 Task: Look for space in Kingston from 4th may 2023 to 15th may 2023 for 2 adults, 1 child in price range Rs.30000 to Rs.36000. Place can be entire place or private room with 1  bedroom having 2 beds and 1 bathroom. Property type can be flat. Amenities needed are: wifi, pool, breakfast. Booking option can be shelf check-in. Required host language is English.
Action: Mouse moved to (424, 485)
Screenshot: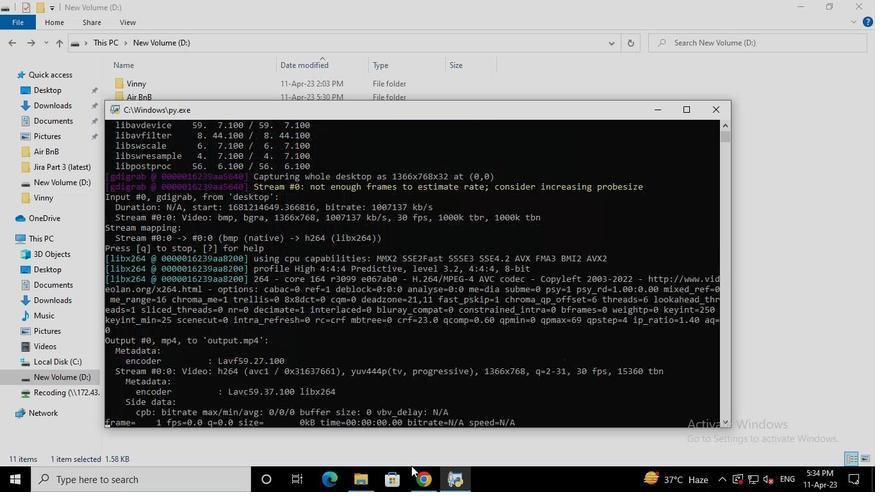 
Action: Mouse pressed left at (424, 485)
Screenshot: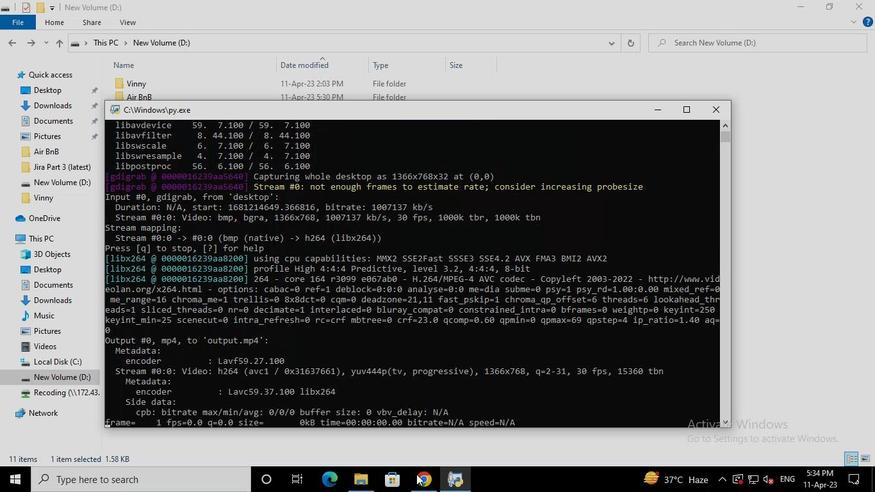 
Action: Mouse moved to (357, 112)
Screenshot: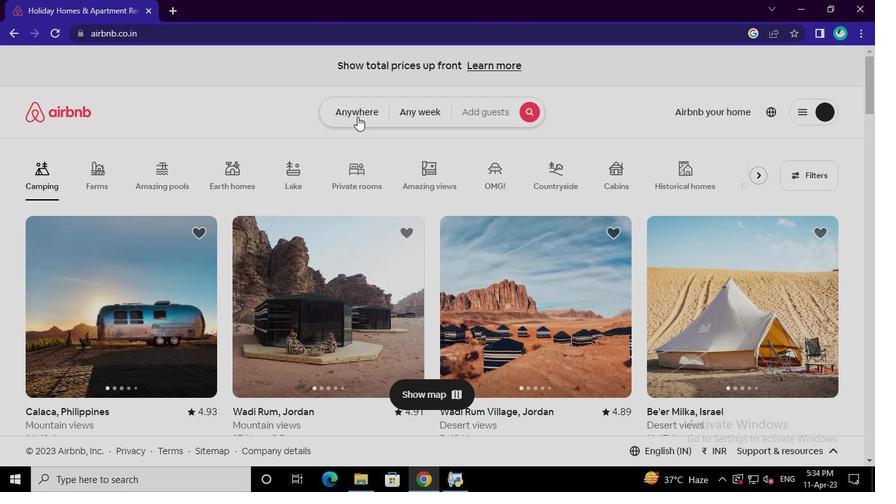 
Action: Mouse pressed left at (357, 112)
Screenshot: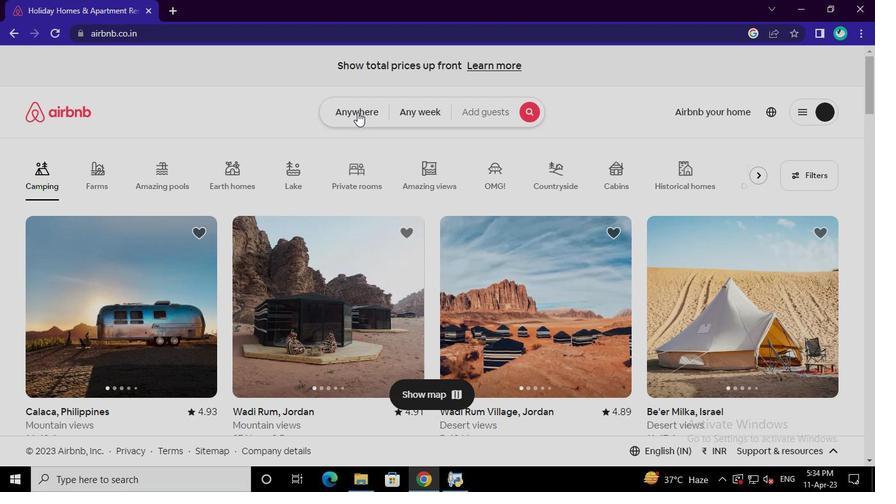 
Action: Mouse moved to (289, 165)
Screenshot: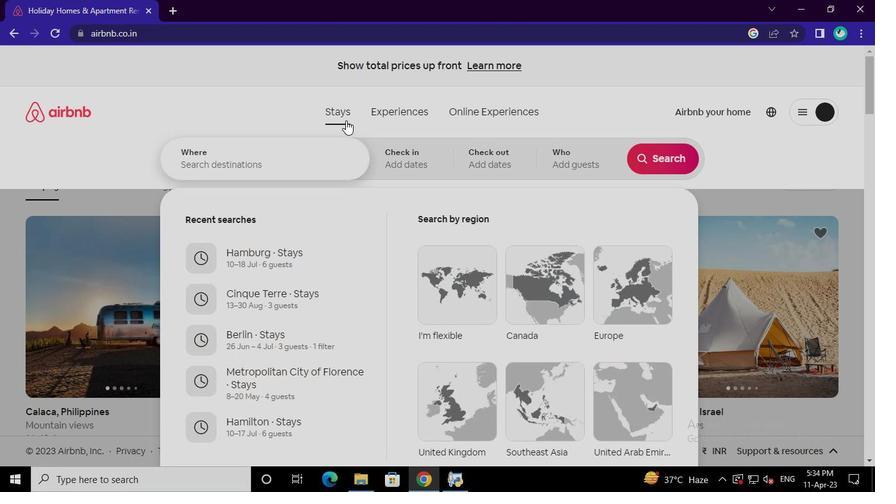 
Action: Mouse pressed left at (289, 165)
Screenshot: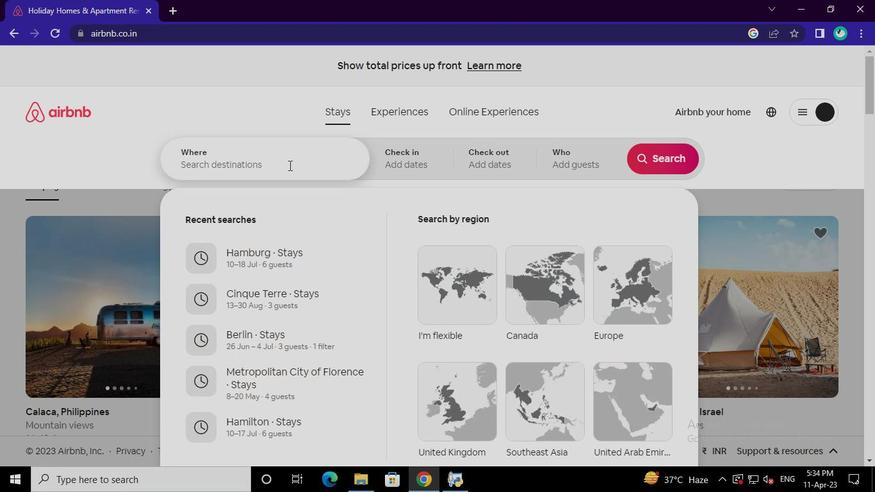
Action: Keyboard k
Screenshot: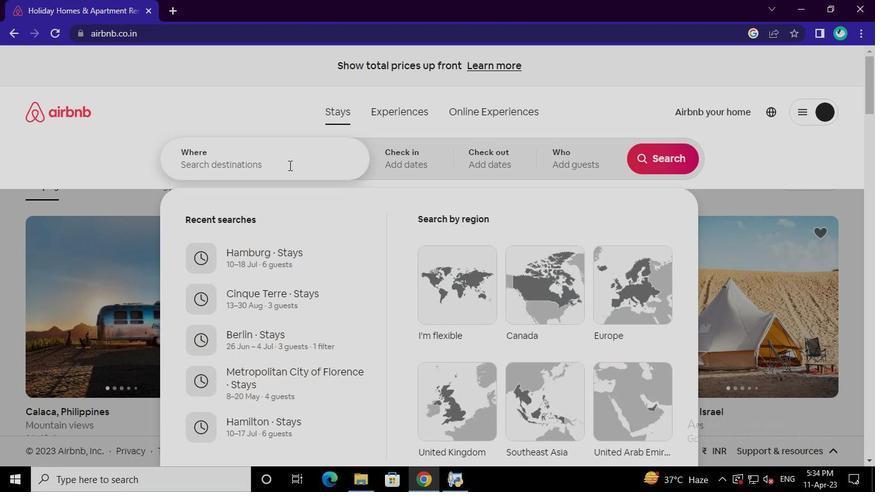 
Action: Keyboard i
Screenshot: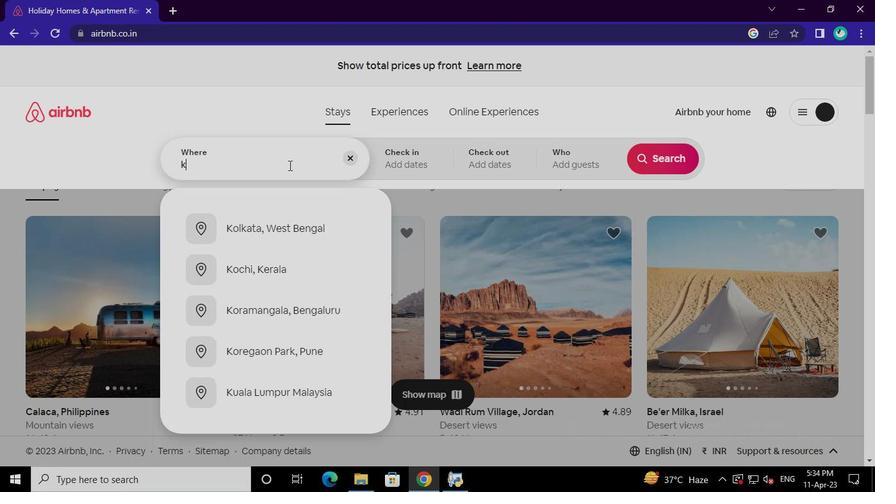 
Action: Keyboard n
Screenshot: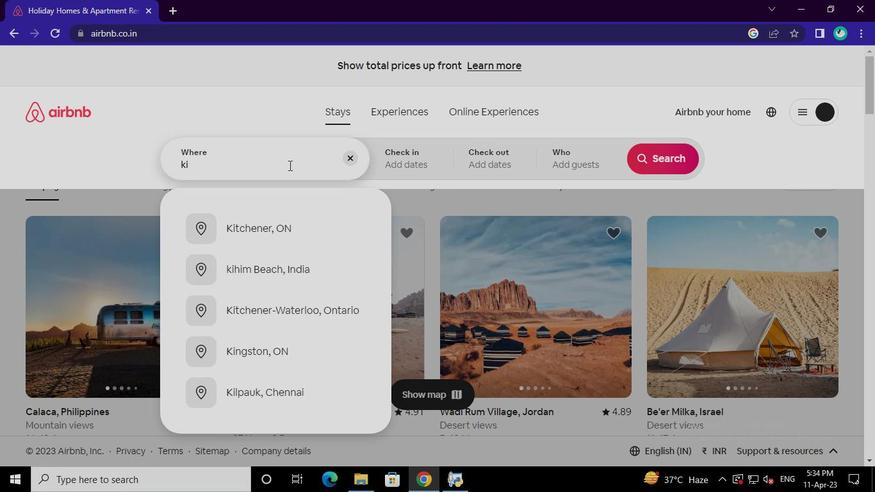 
Action: Keyboard g
Screenshot: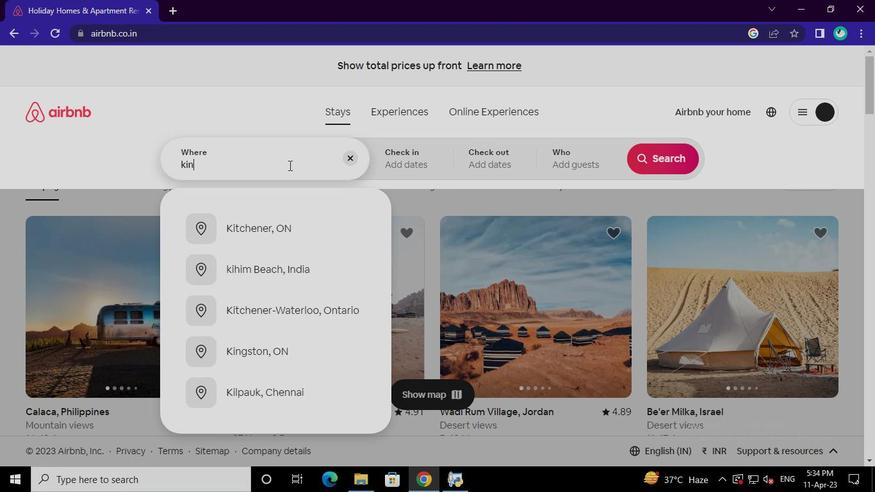 
Action: Keyboard s
Screenshot: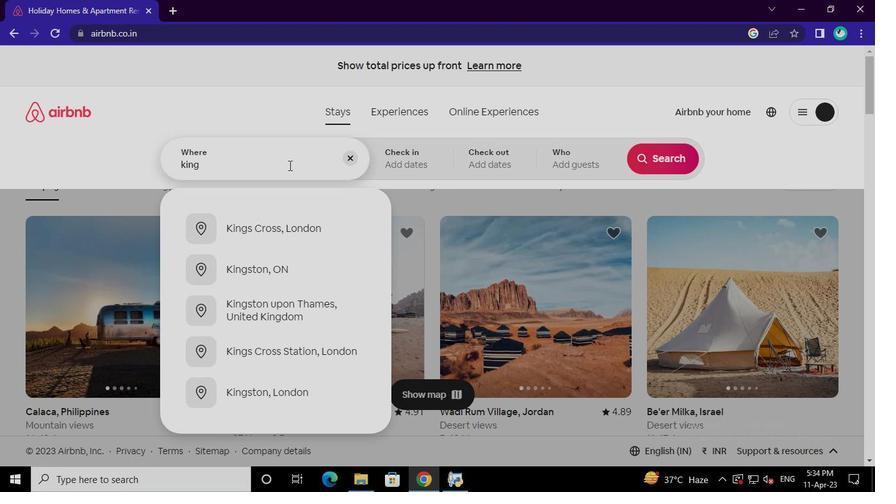 
Action: Keyboard t
Screenshot: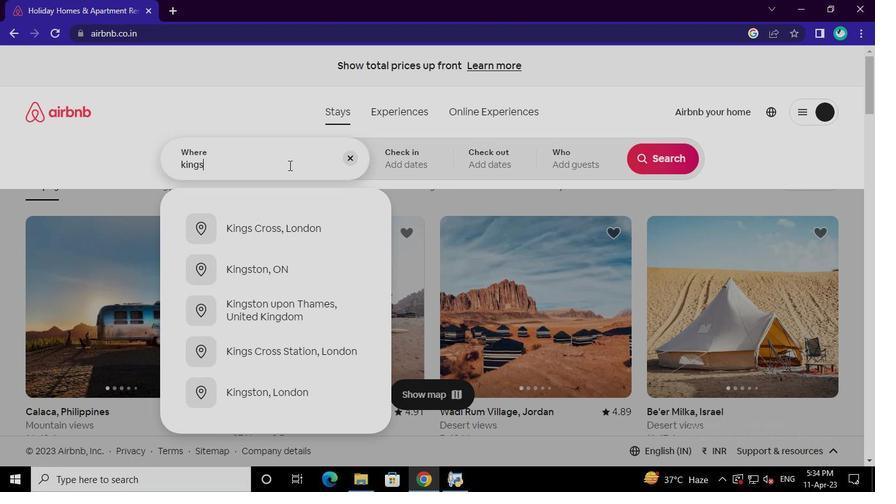 
Action: Keyboard o
Screenshot: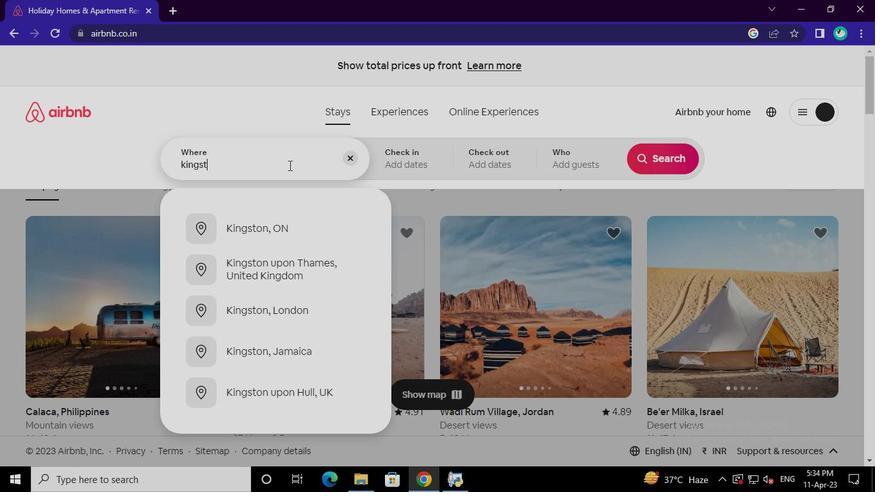 
Action: Keyboard n
Screenshot: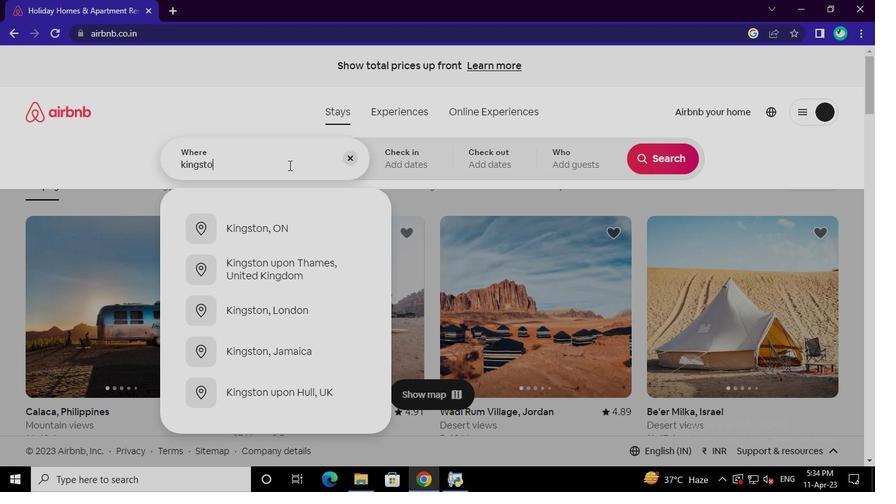 
Action: Mouse moved to (292, 219)
Screenshot: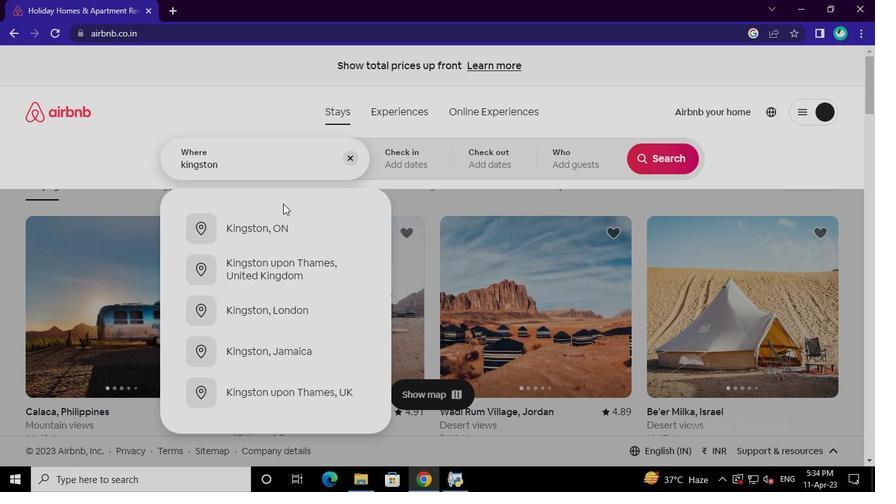
Action: Mouse pressed left at (292, 219)
Screenshot: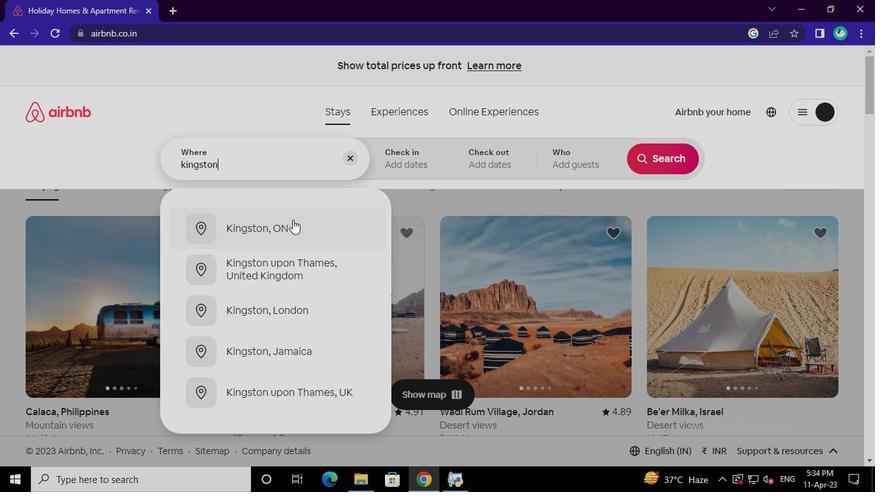 
Action: Mouse moved to (584, 313)
Screenshot: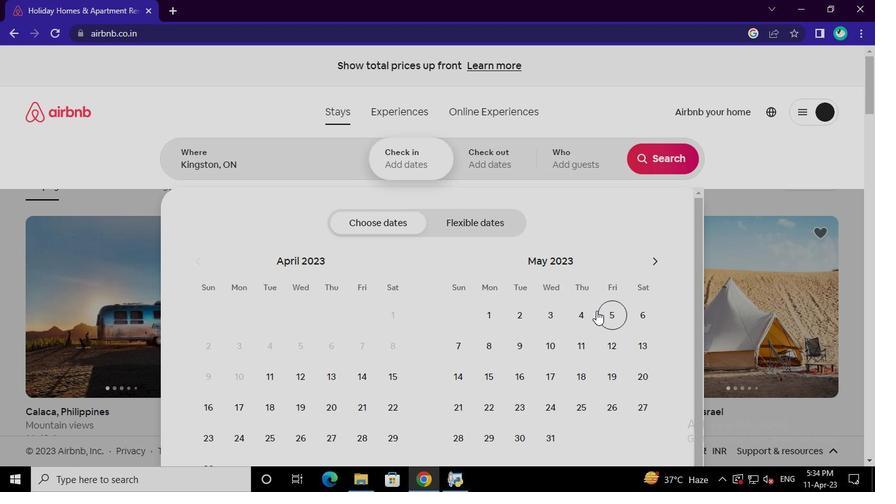 
Action: Mouse pressed left at (584, 313)
Screenshot: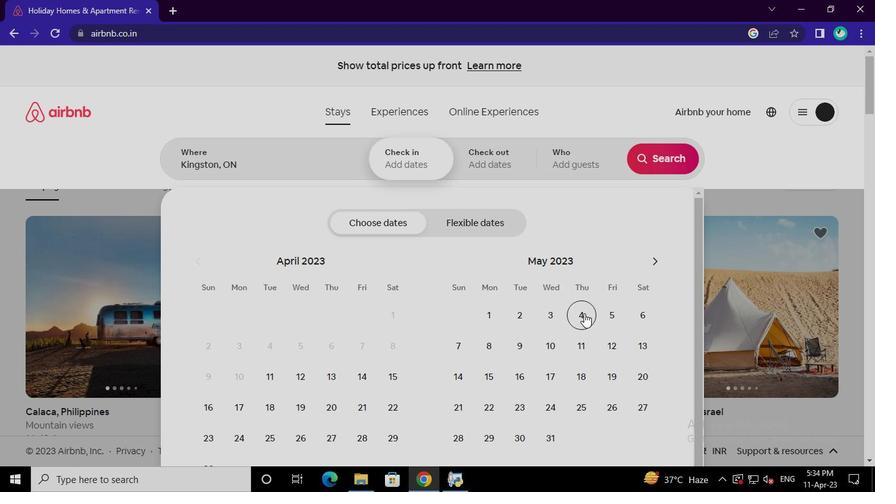 
Action: Mouse moved to (491, 372)
Screenshot: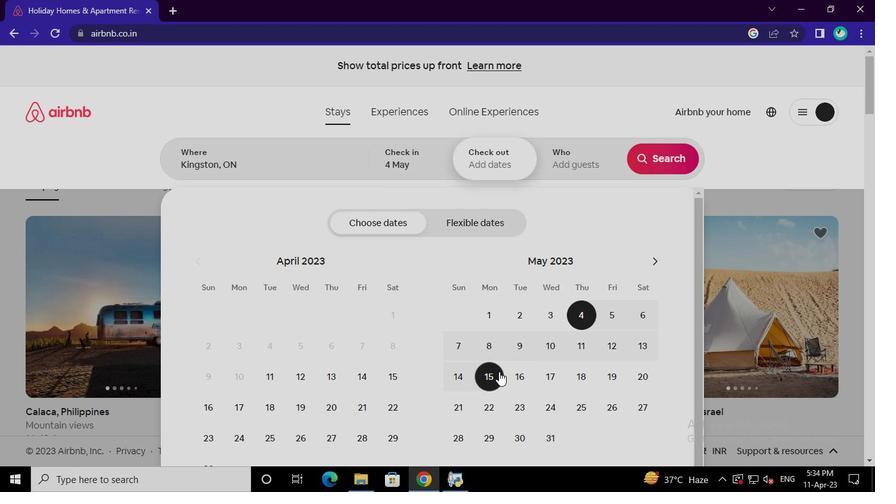 
Action: Mouse pressed left at (491, 372)
Screenshot: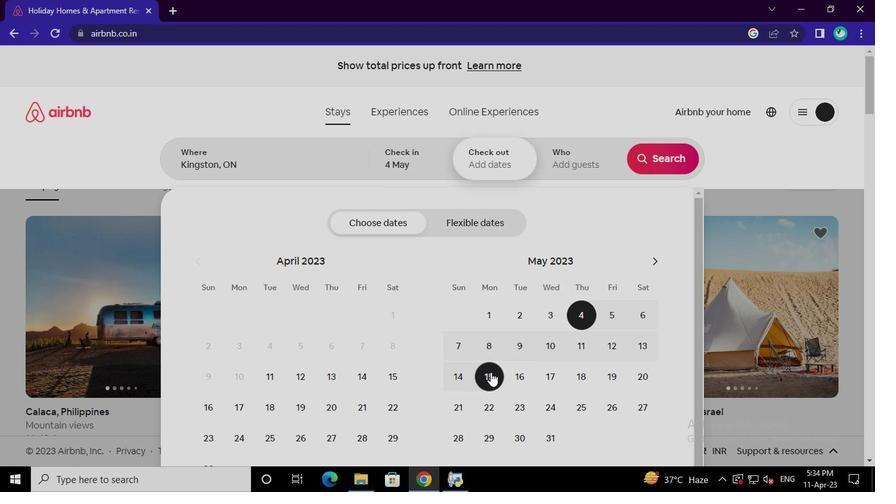 
Action: Mouse moved to (570, 167)
Screenshot: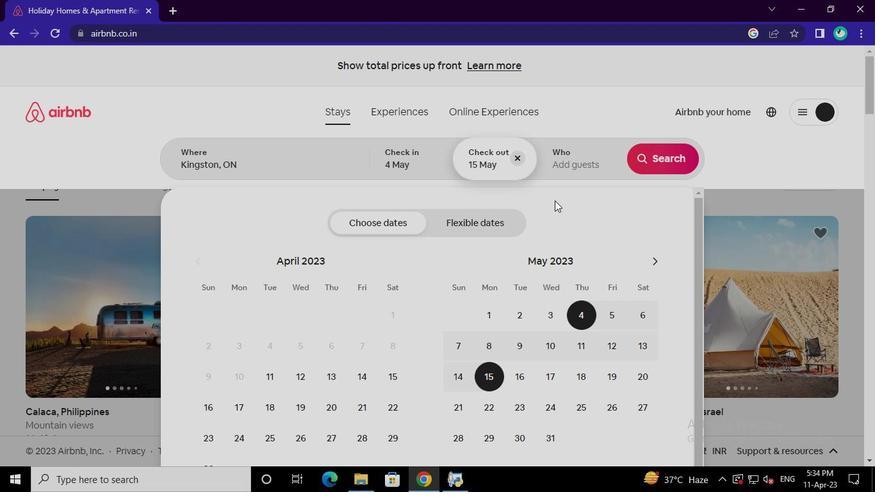 
Action: Mouse pressed left at (570, 167)
Screenshot: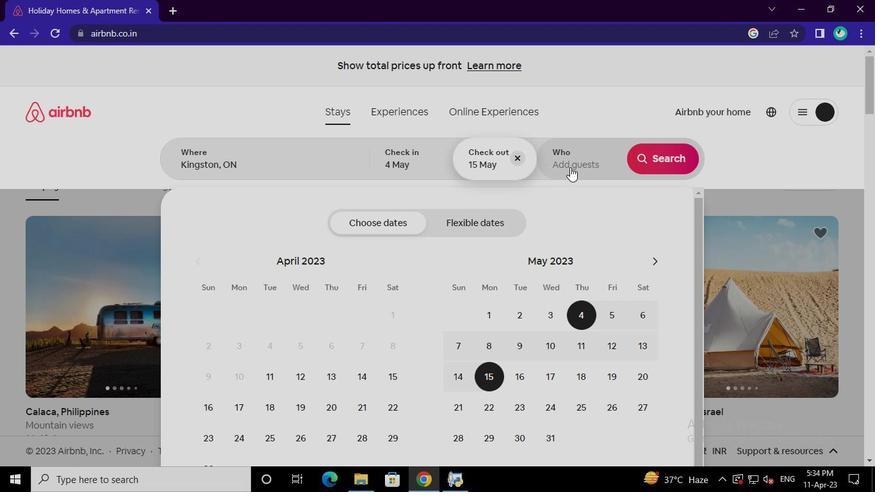 
Action: Mouse moved to (672, 228)
Screenshot: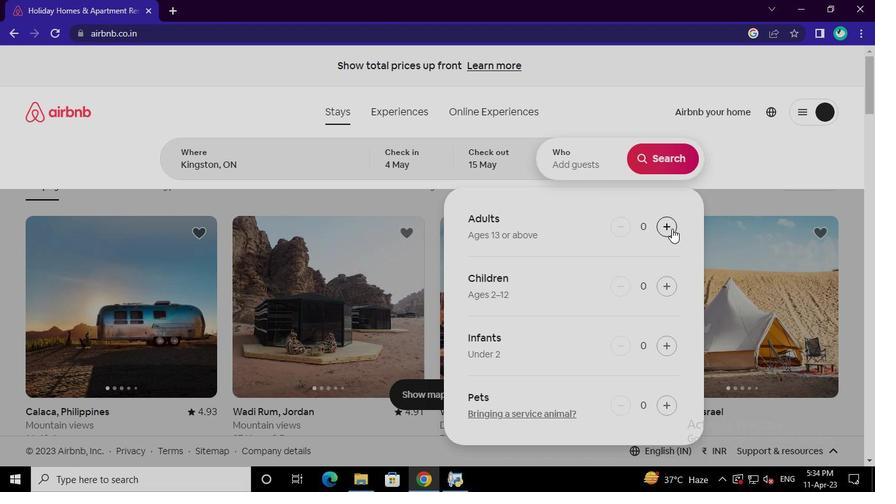 
Action: Mouse pressed left at (672, 228)
Screenshot: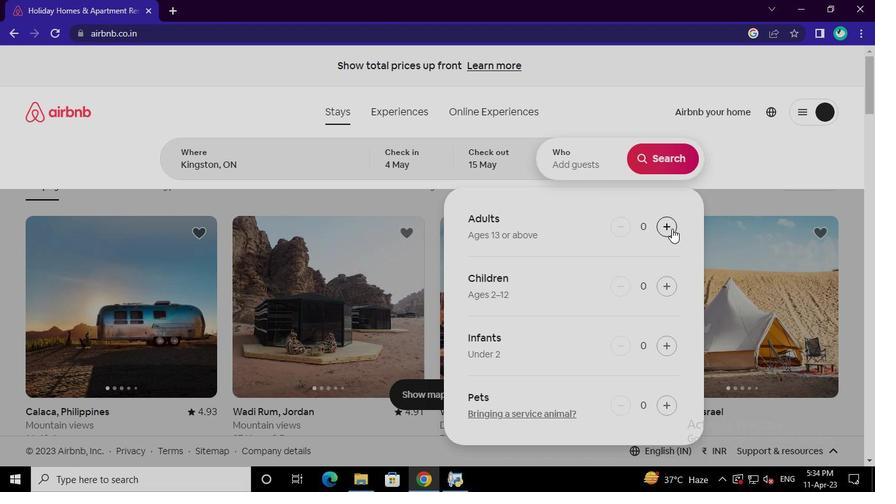 
Action: Mouse pressed left at (672, 228)
Screenshot: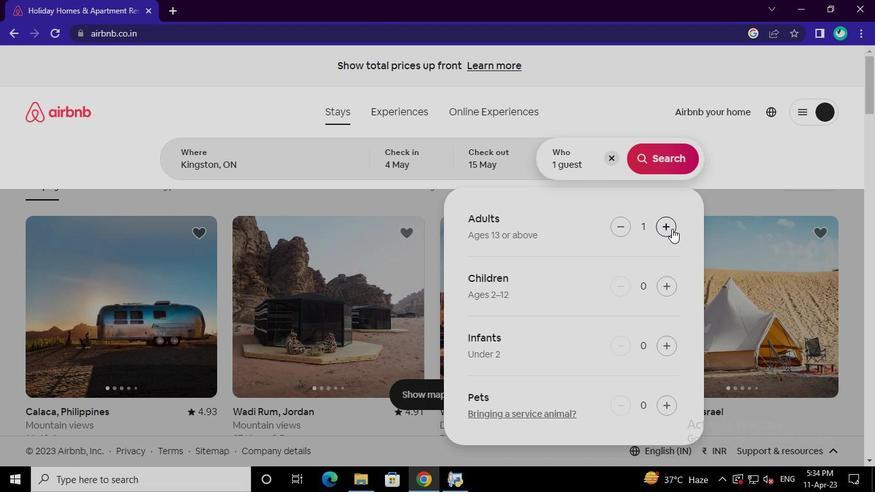 
Action: Mouse moved to (669, 282)
Screenshot: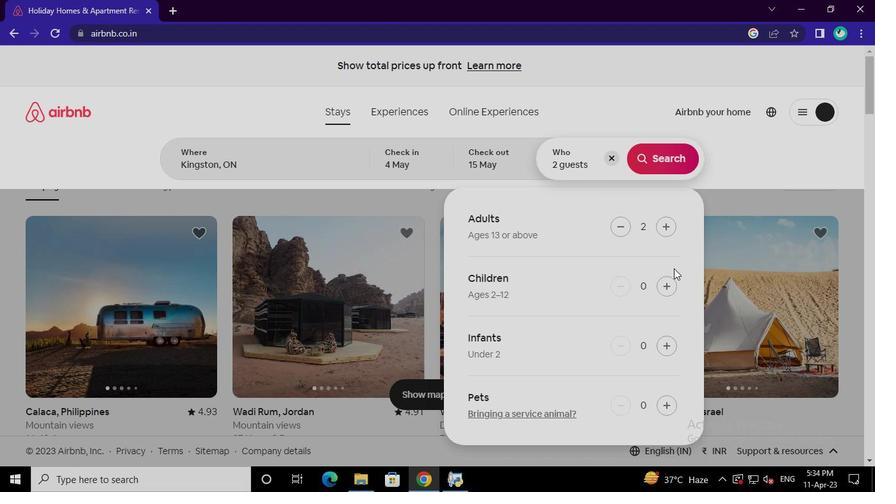 
Action: Mouse pressed left at (669, 282)
Screenshot: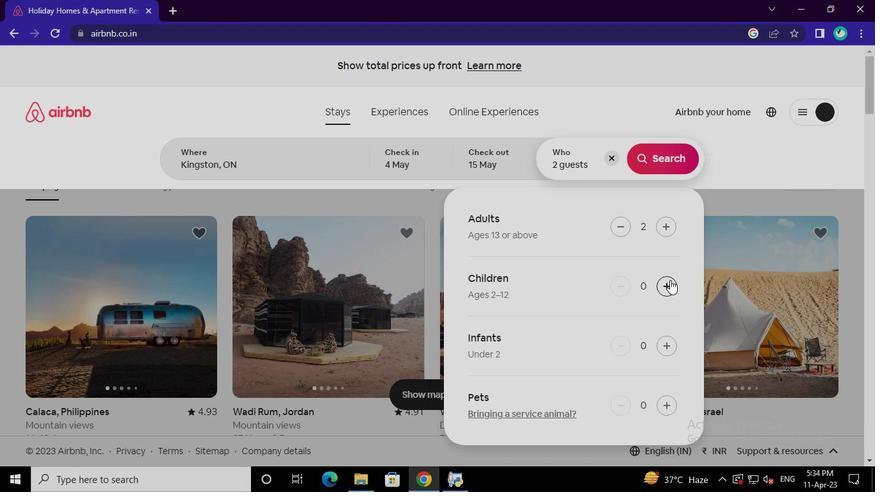
Action: Mouse moved to (664, 160)
Screenshot: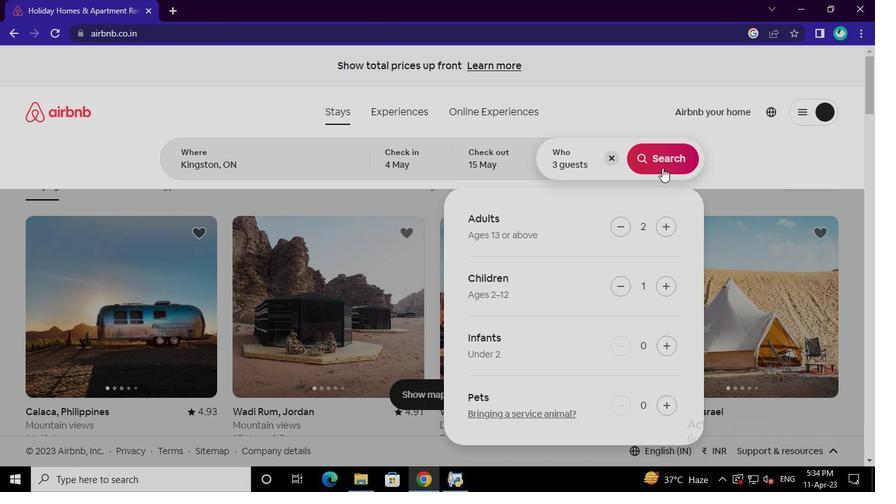 
Action: Mouse pressed left at (664, 160)
Screenshot: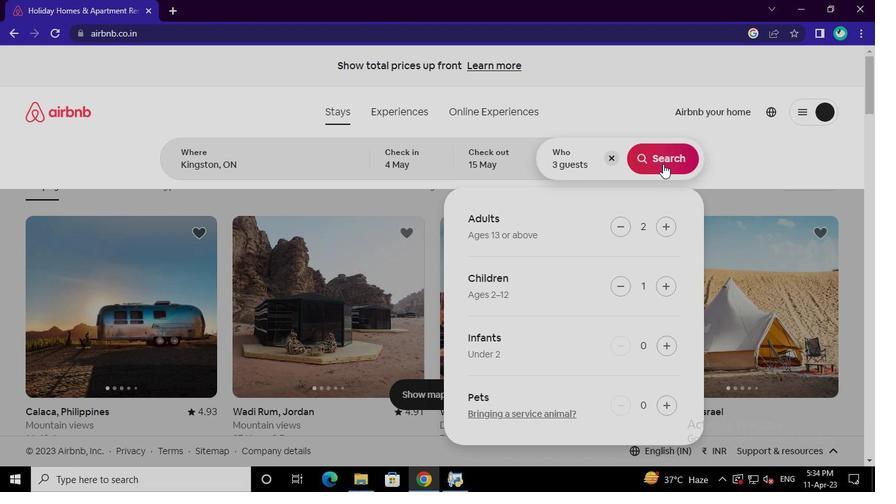 
Action: Mouse moved to (826, 124)
Screenshot: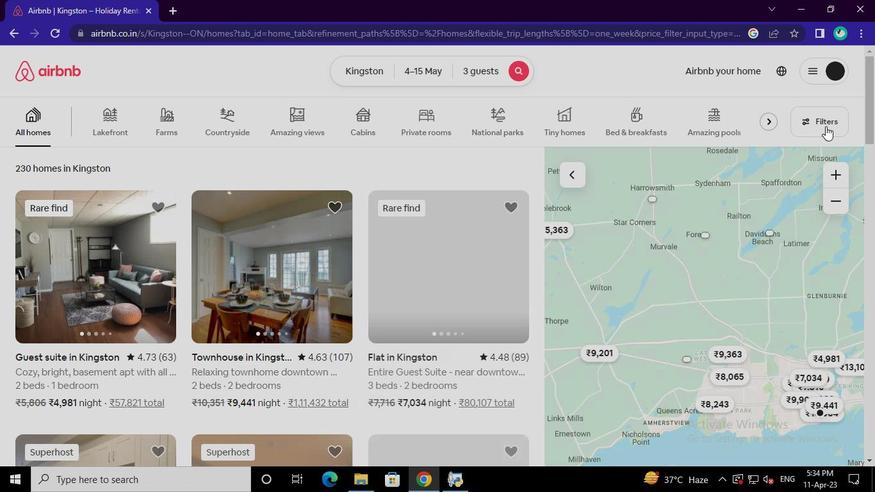 
Action: Mouse pressed left at (826, 124)
Screenshot: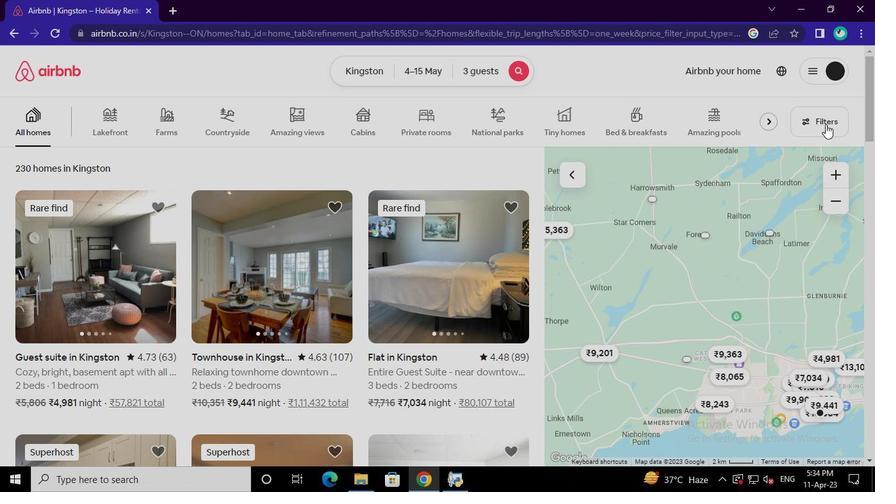 
Action: Mouse moved to (346, 289)
Screenshot: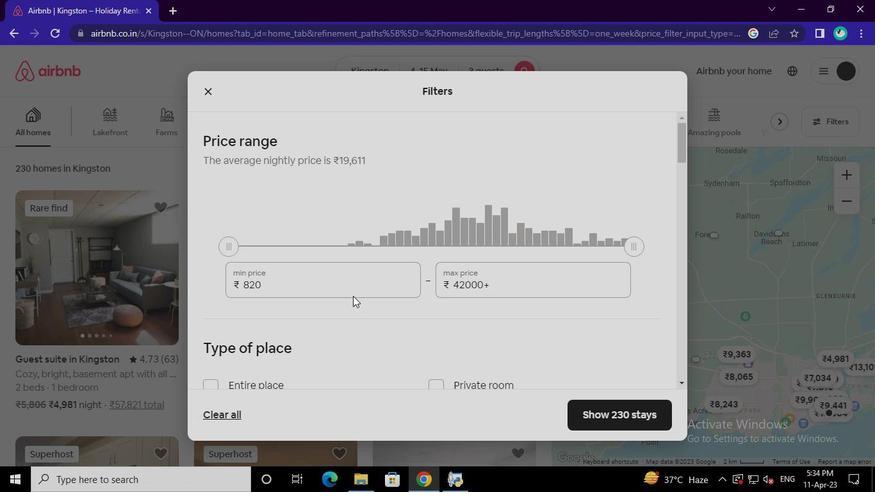 
Action: Mouse pressed left at (346, 289)
Screenshot: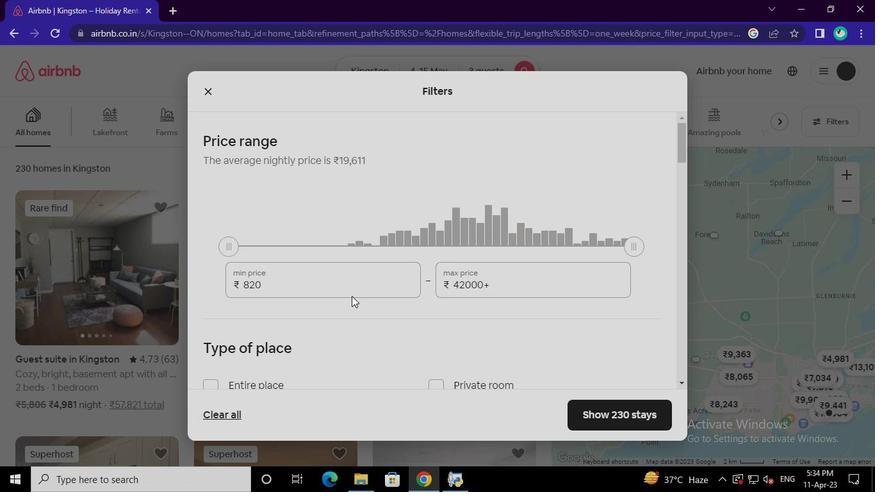 
Action: Keyboard Key.backspace
Screenshot: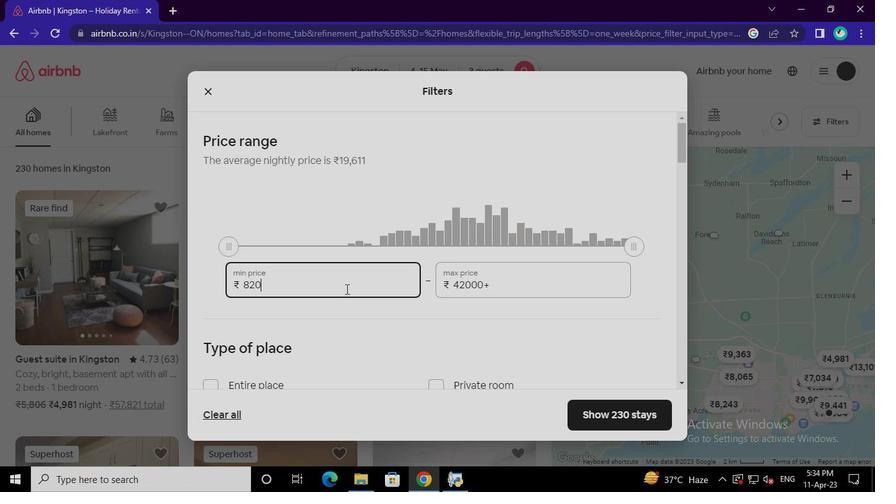 
Action: Keyboard Key.backspace
Screenshot: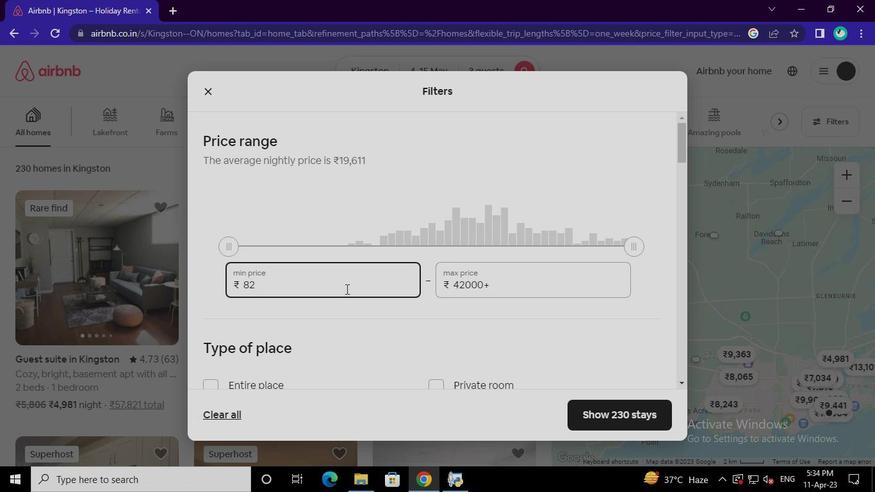
Action: Keyboard Key.backspace
Screenshot: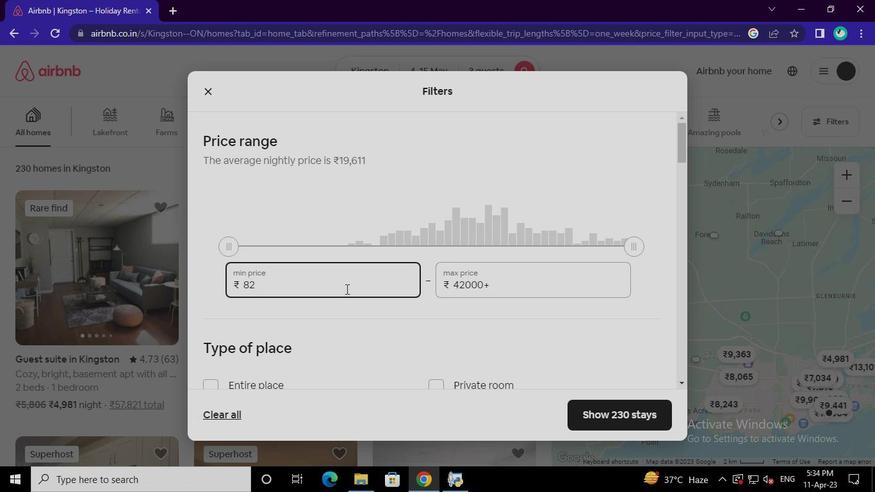 
Action: Keyboard Key.backspace
Screenshot: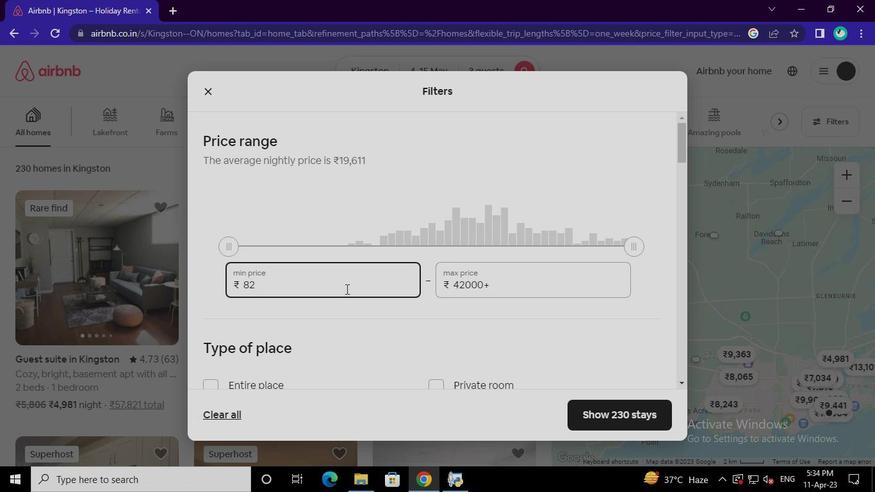 
Action: Keyboard Key.backspace
Screenshot: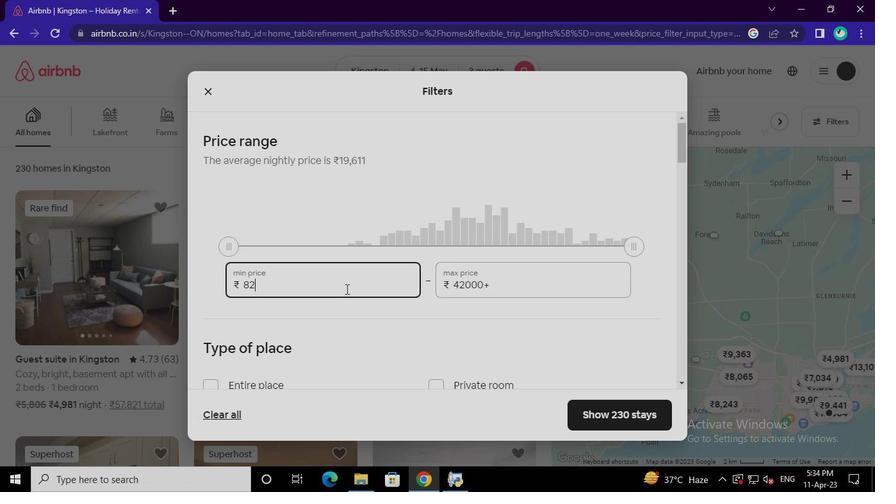 
Action: Keyboard Key.backspace
Screenshot: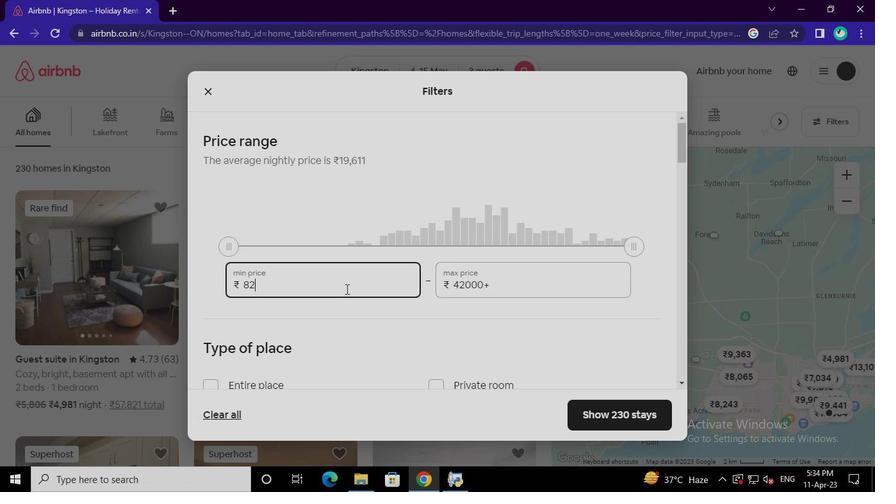 
Action: Keyboard <99>
Screenshot: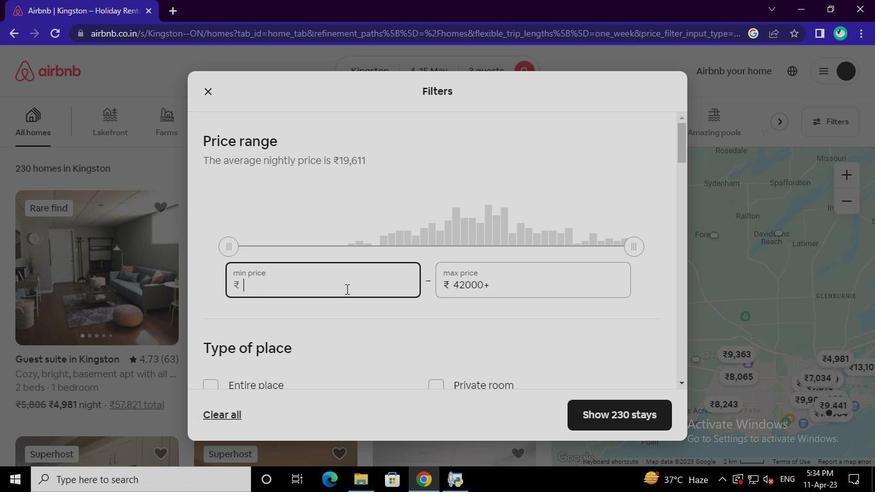 
Action: Keyboard <96>
Screenshot: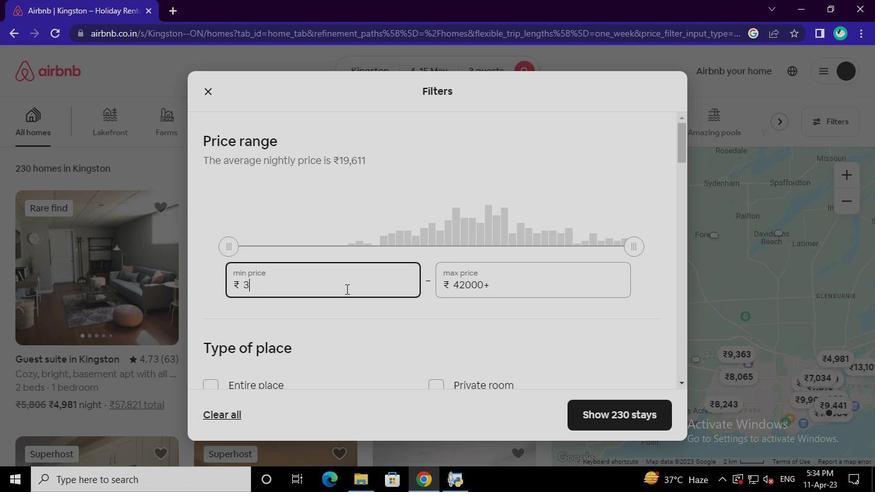 
Action: Keyboard <96>
Screenshot: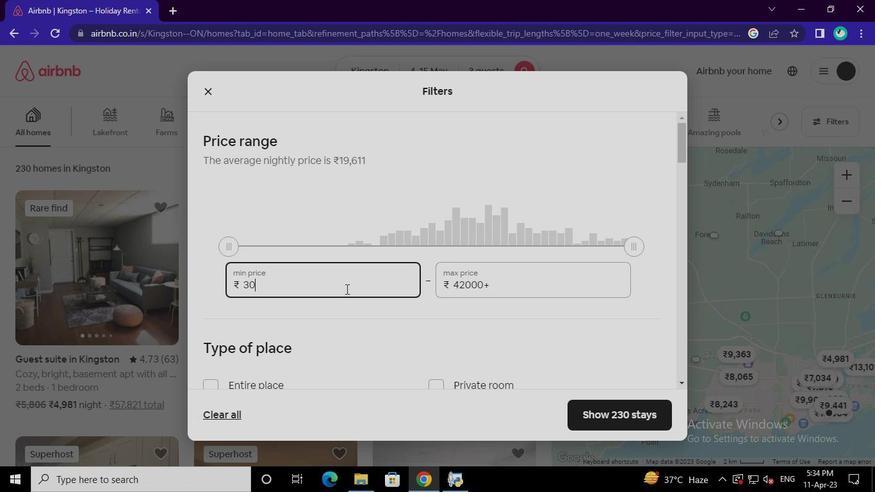
Action: Keyboard <96>
Screenshot: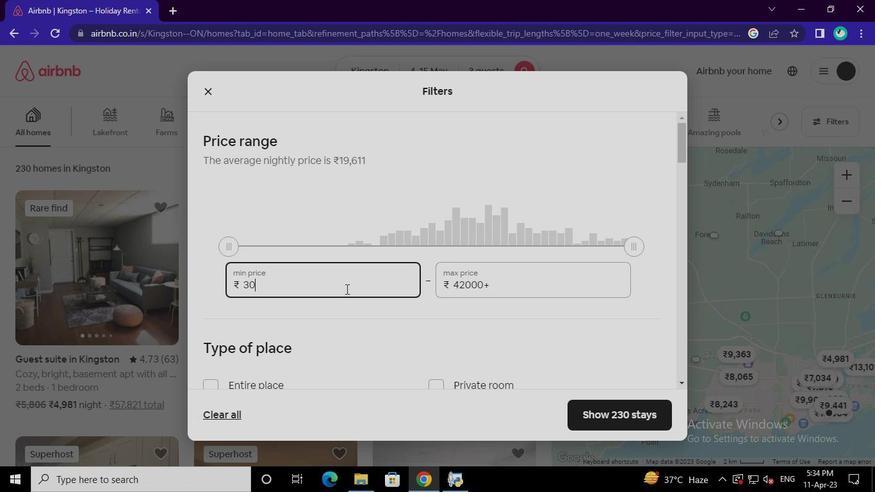 
Action: Keyboard <96>
Screenshot: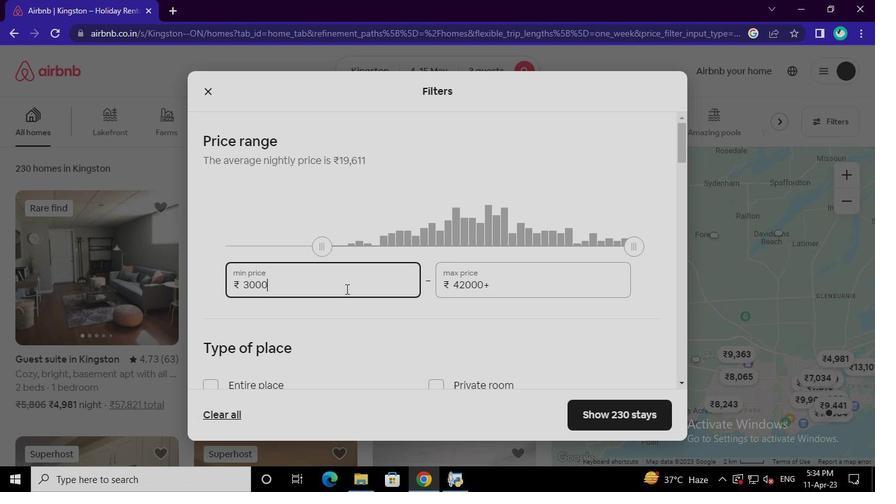 
Action: Mouse moved to (500, 292)
Screenshot: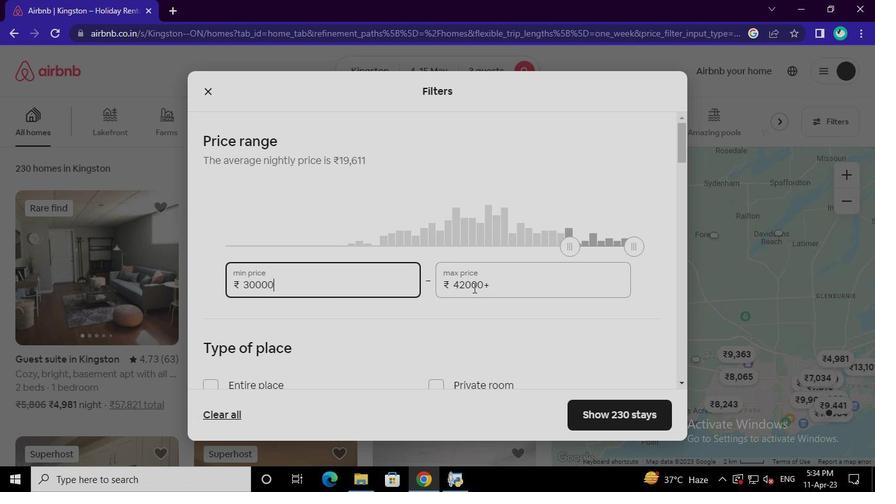 
Action: Mouse pressed left at (500, 292)
Screenshot: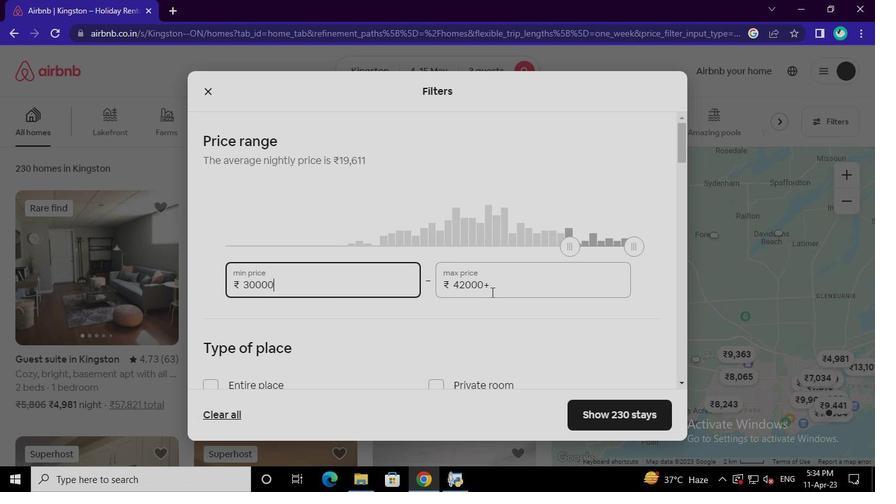 
Action: Mouse moved to (501, 289)
Screenshot: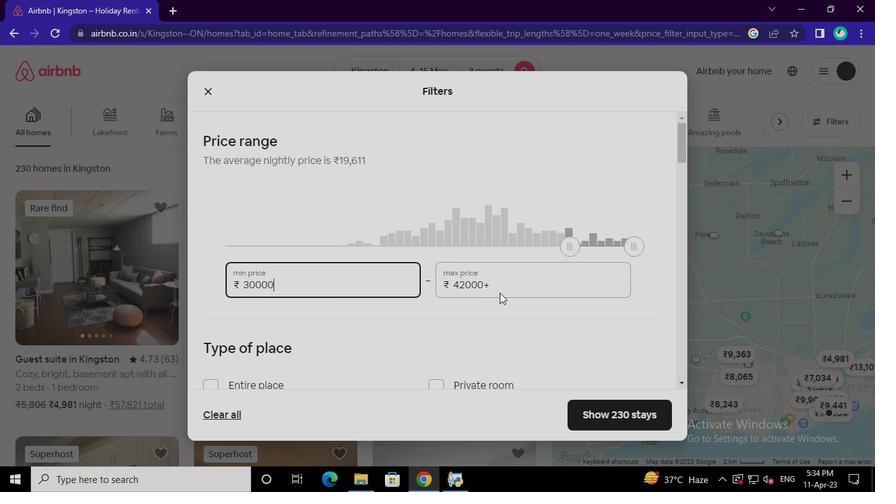 
Action: Mouse pressed left at (501, 289)
Screenshot: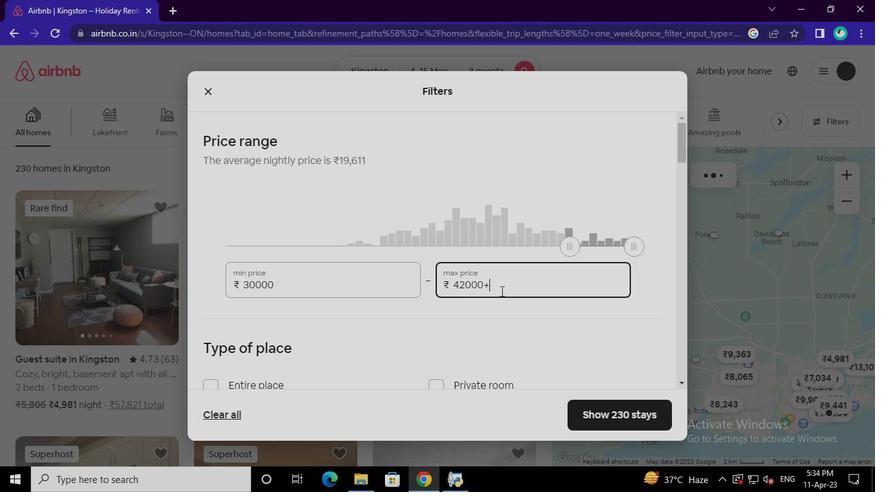 
Action: Keyboard Key.backspace
Screenshot: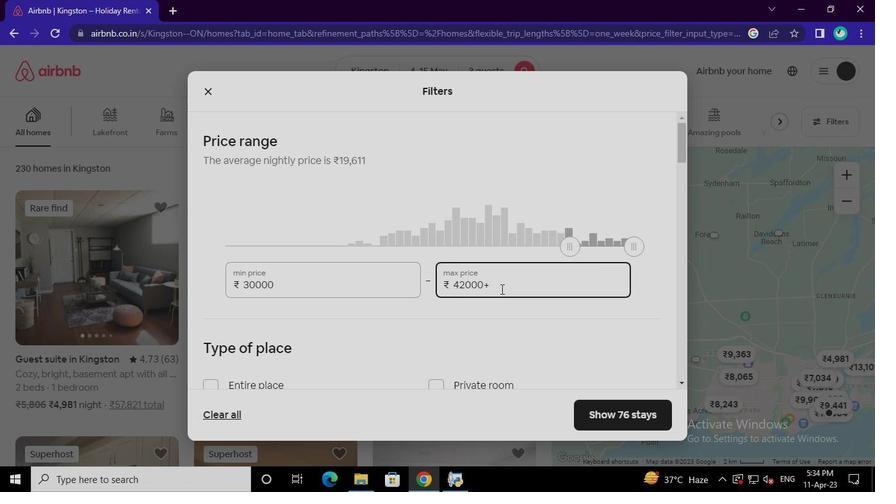 
Action: Keyboard Key.backspace
Screenshot: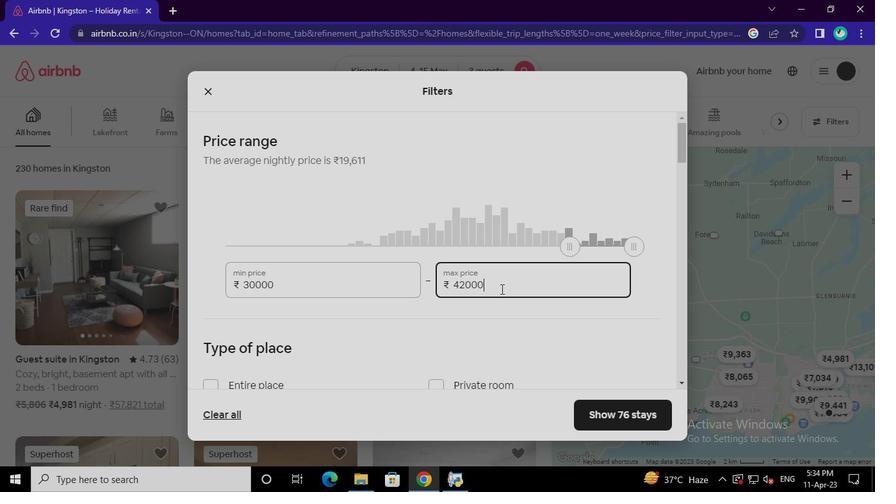 
Action: Keyboard Key.backspace
Screenshot: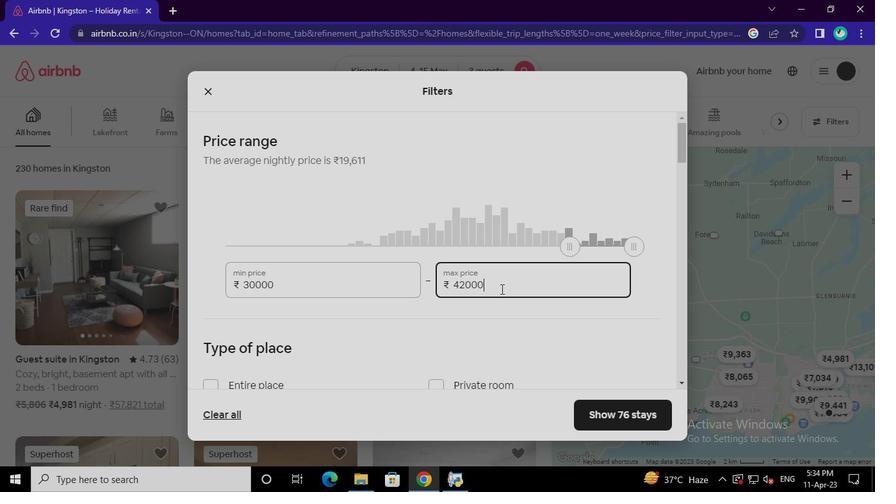 
Action: Keyboard Key.backspace
Screenshot: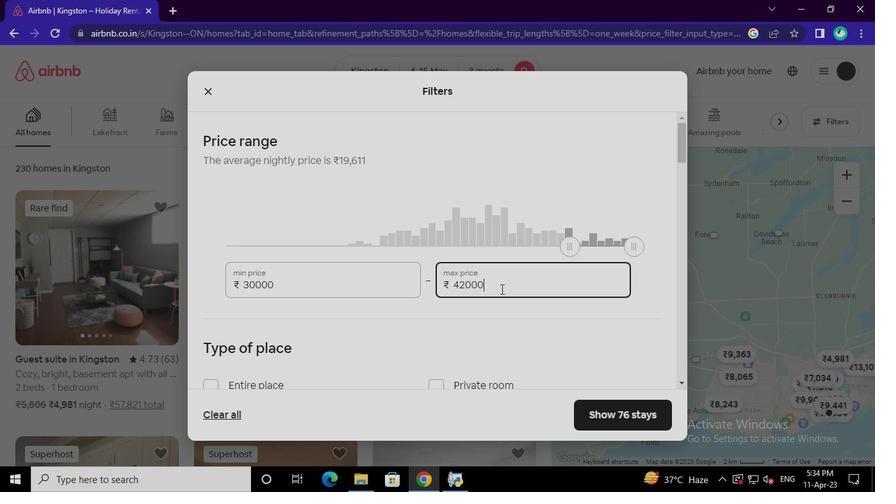 
Action: Keyboard Key.backspace
Screenshot: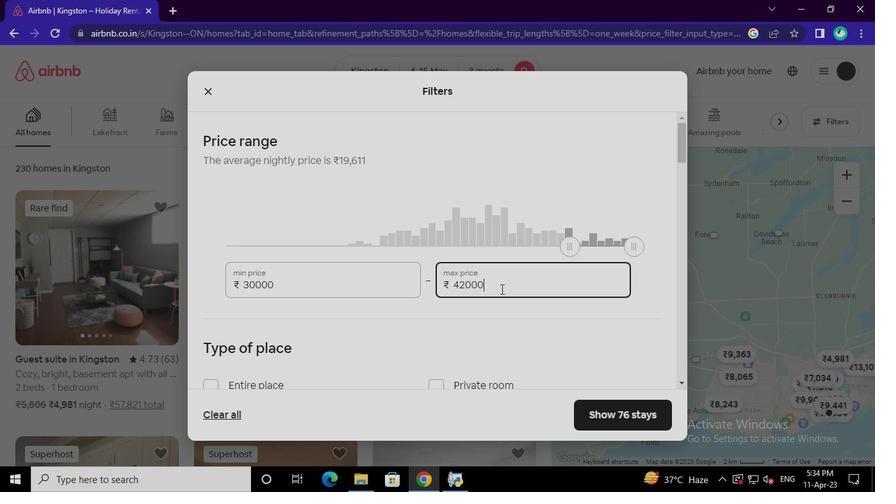
Action: Keyboard Key.backspace
Screenshot: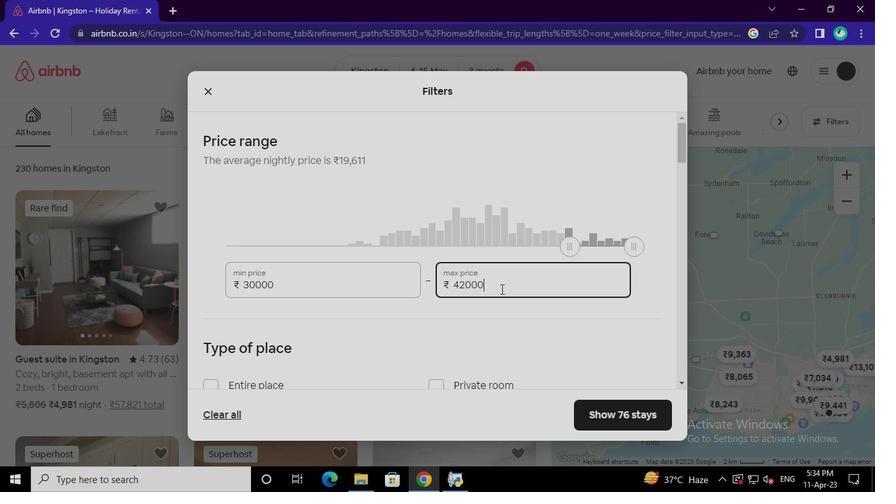 
Action: Keyboard Key.backspace
Screenshot: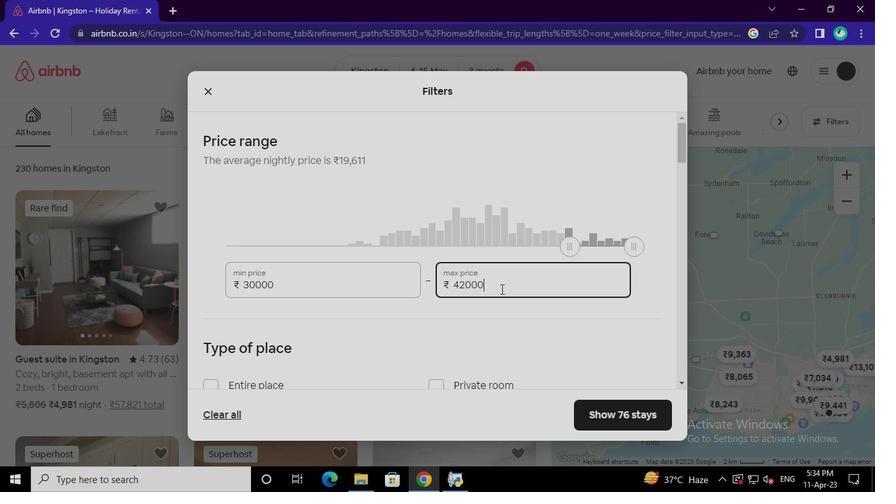 
Action: Keyboard Key.backspace
Screenshot: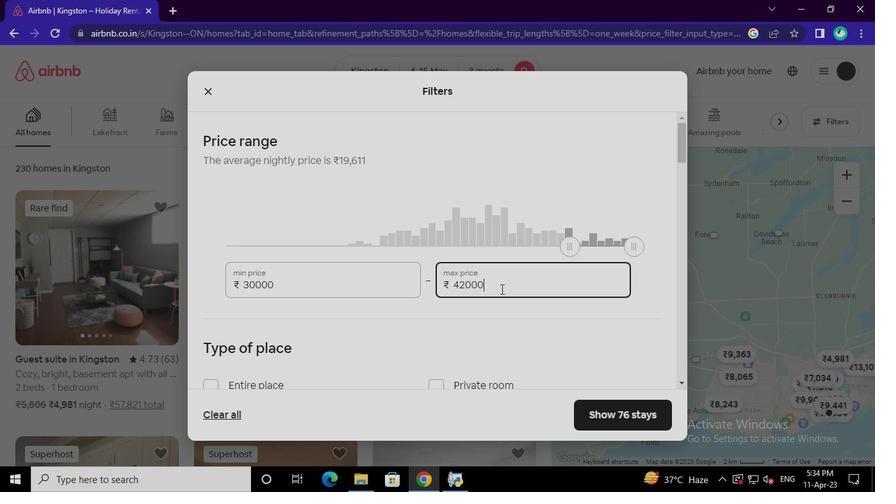 
Action: Keyboard Key.backspace
Screenshot: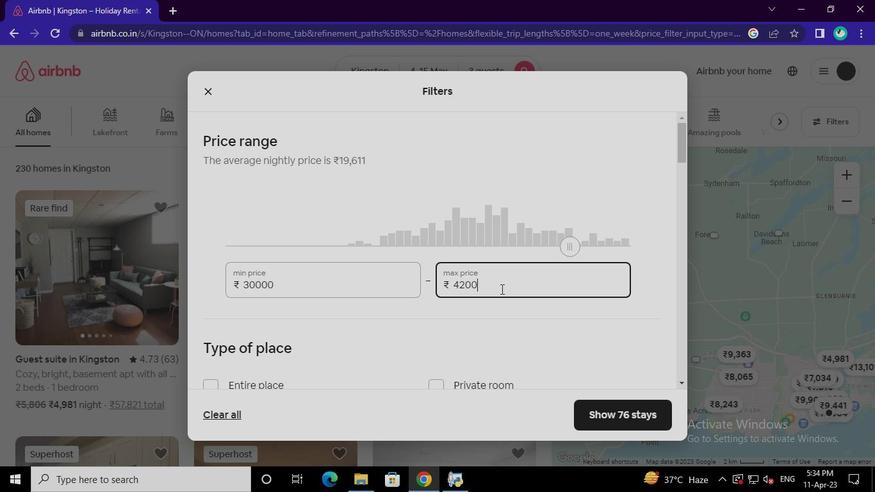 
Action: Keyboard Key.backspace
Screenshot: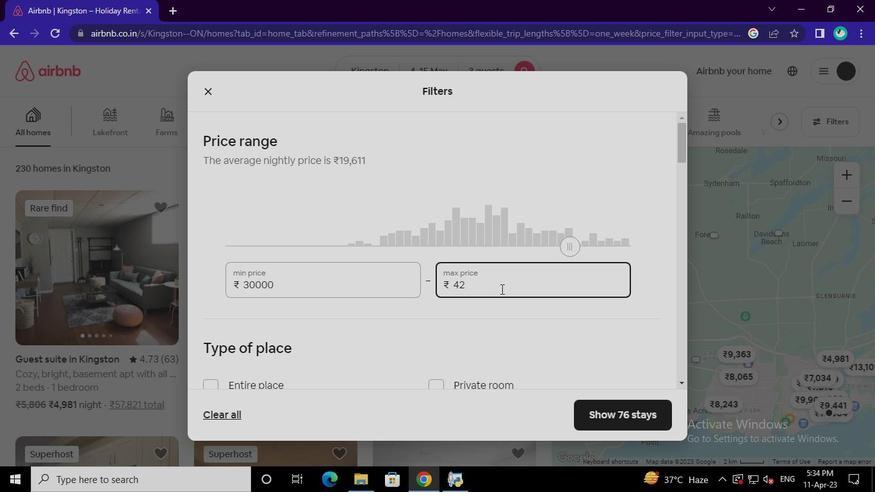 
Action: Keyboard <99>
Screenshot: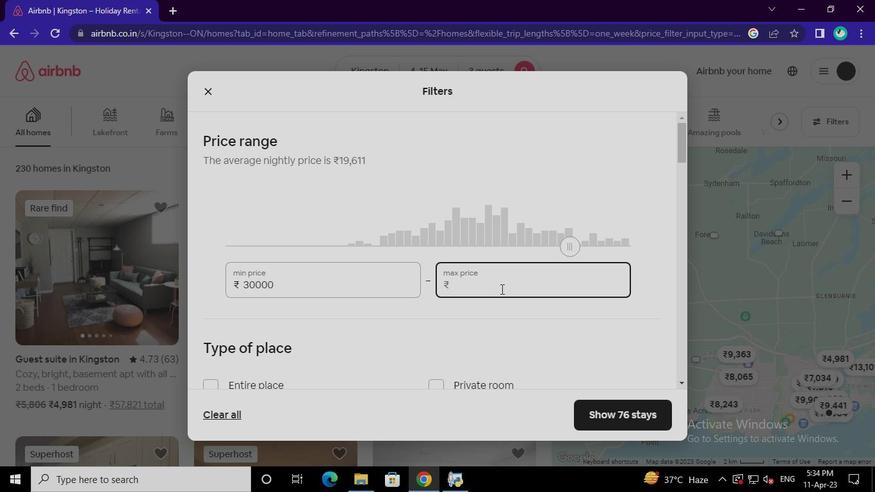 
Action: Keyboard <102>
Screenshot: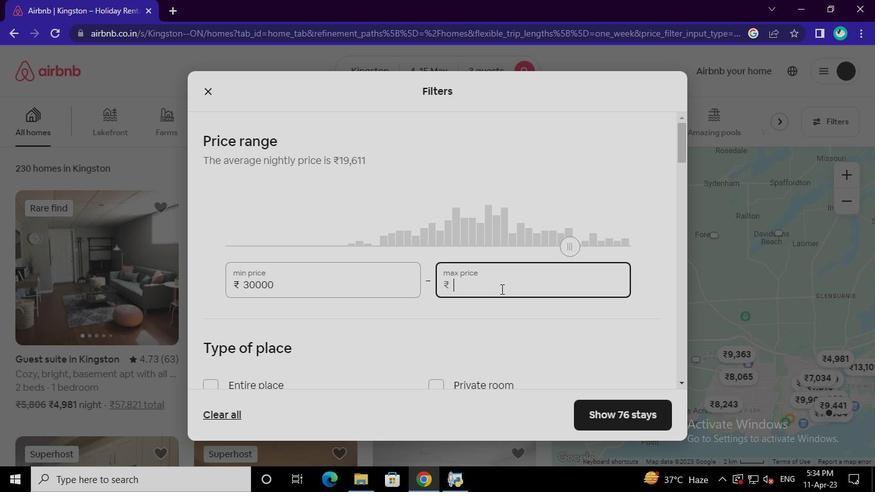 
Action: Keyboard <96>
Screenshot: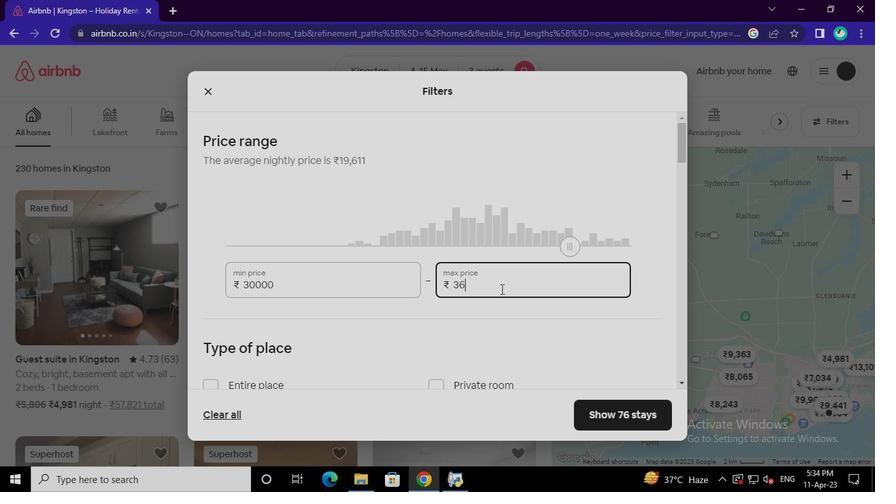 
Action: Keyboard <96>
Screenshot: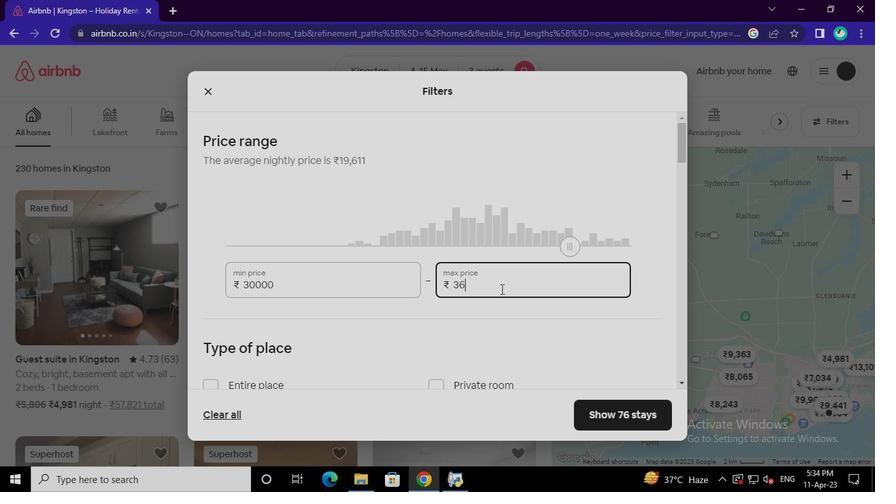 
Action: Keyboard <96>
Screenshot: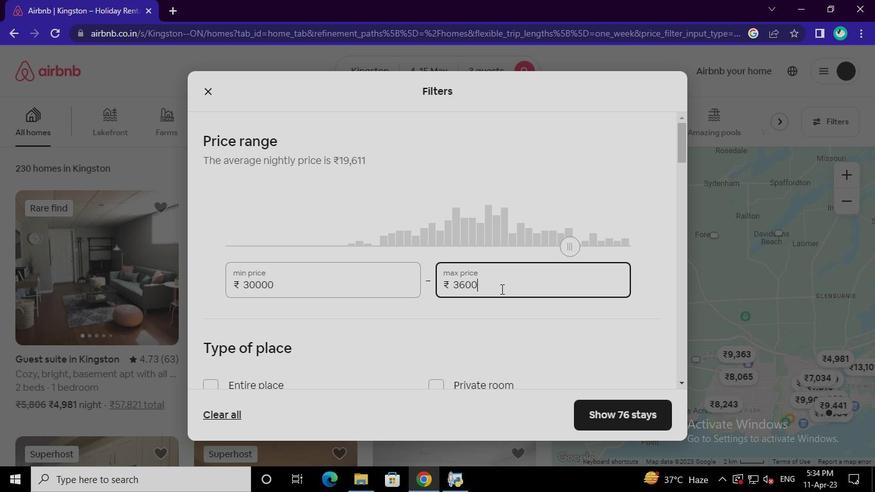 
Action: Mouse moved to (237, 259)
Screenshot: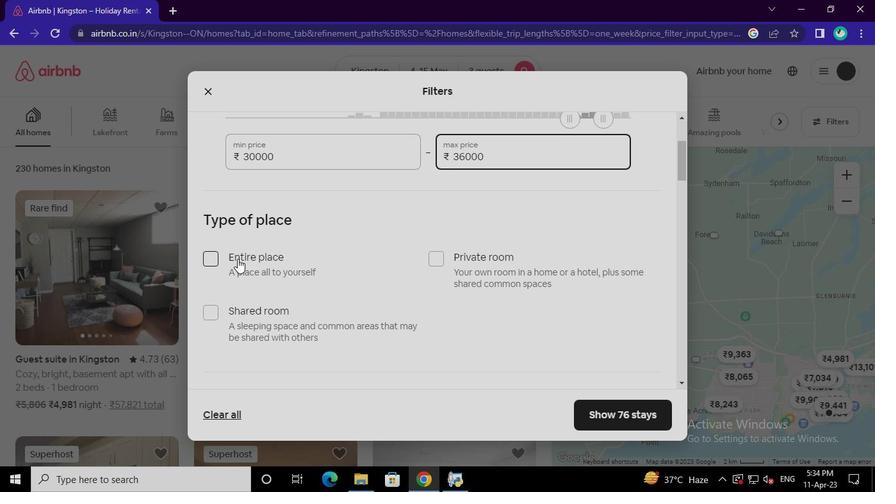 
Action: Mouse pressed left at (237, 259)
Screenshot: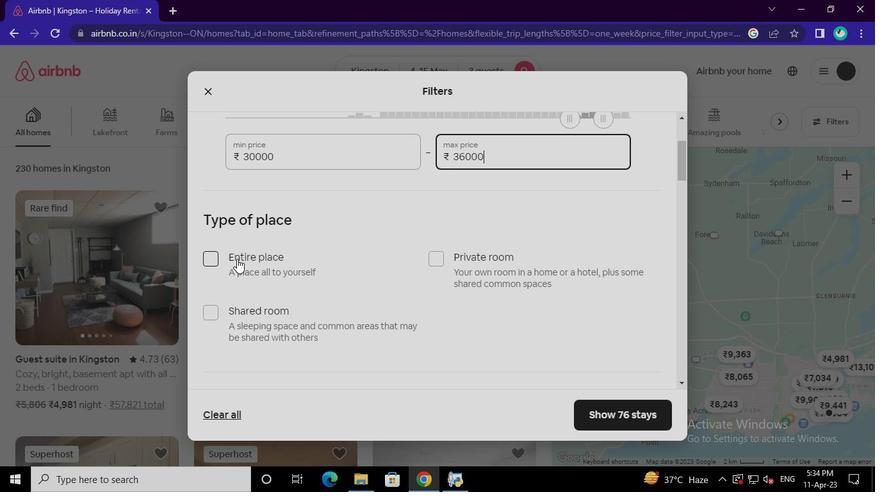 
Action: Mouse moved to (435, 198)
Screenshot: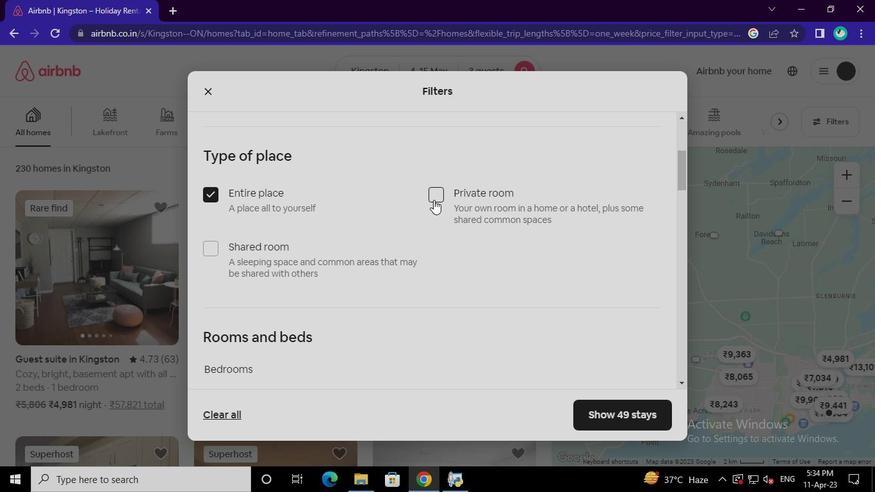 
Action: Mouse pressed left at (435, 198)
Screenshot: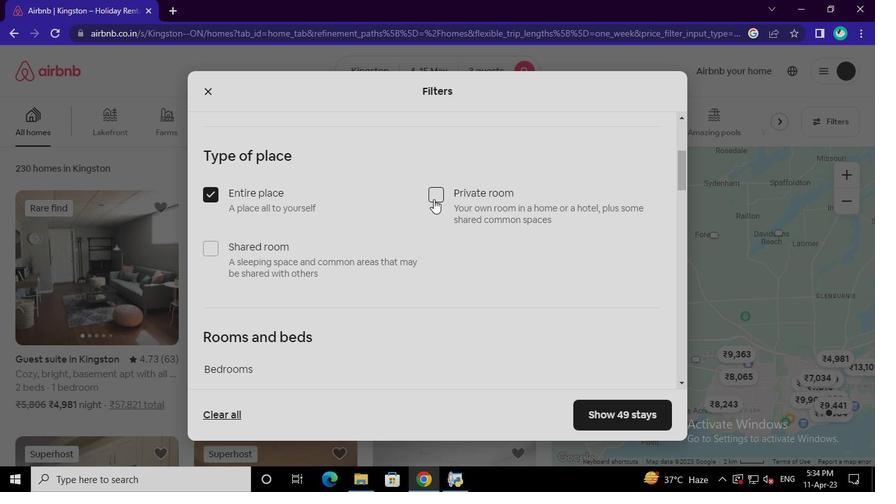 
Action: Mouse moved to (289, 211)
Screenshot: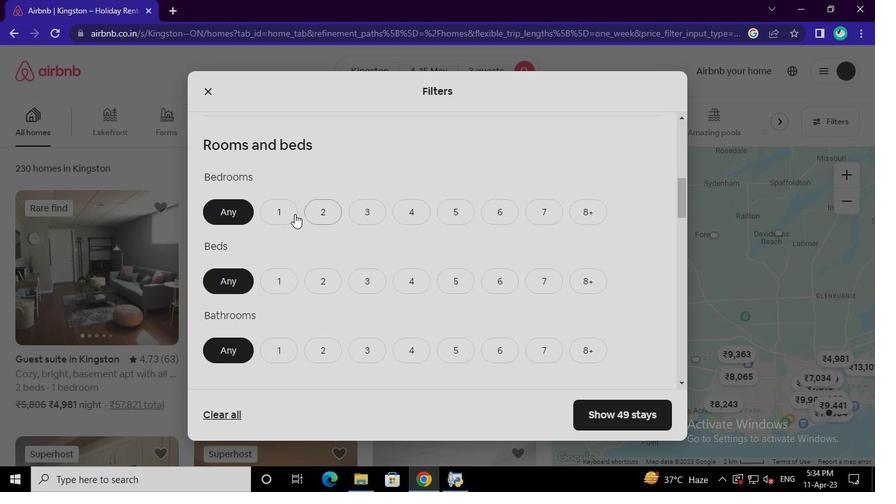 
Action: Mouse pressed left at (289, 211)
Screenshot: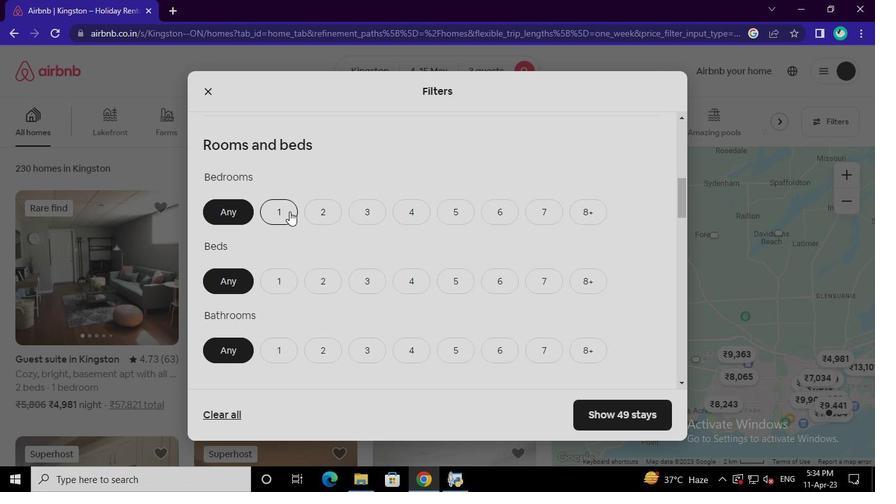 
Action: Mouse moved to (329, 280)
Screenshot: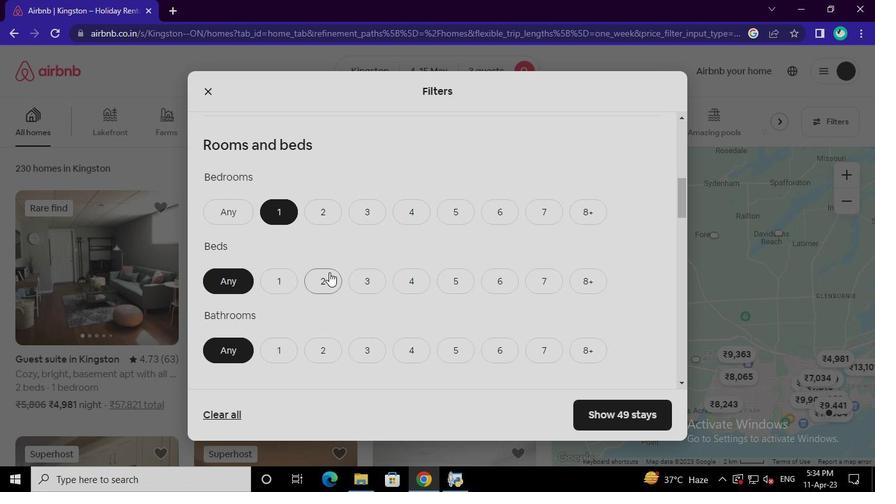 
Action: Mouse pressed left at (329, 280)
Screenshot: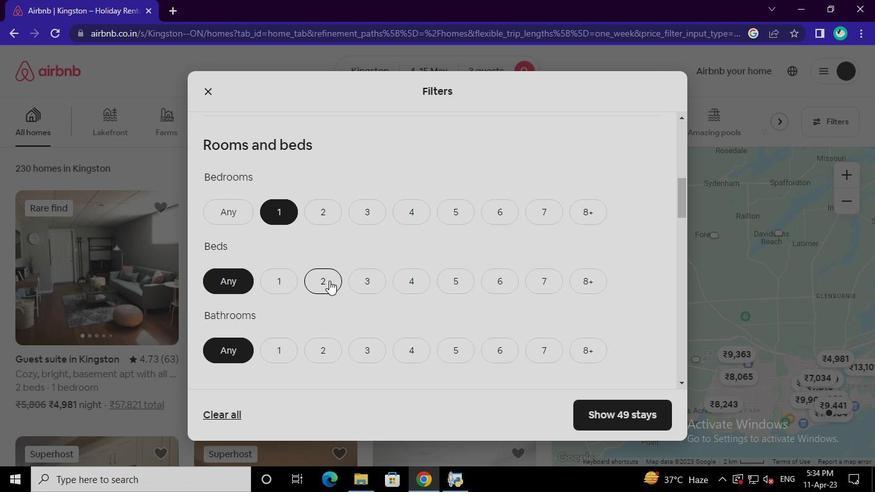 
Action: Mouse moved to (280, 353)
Screenshot: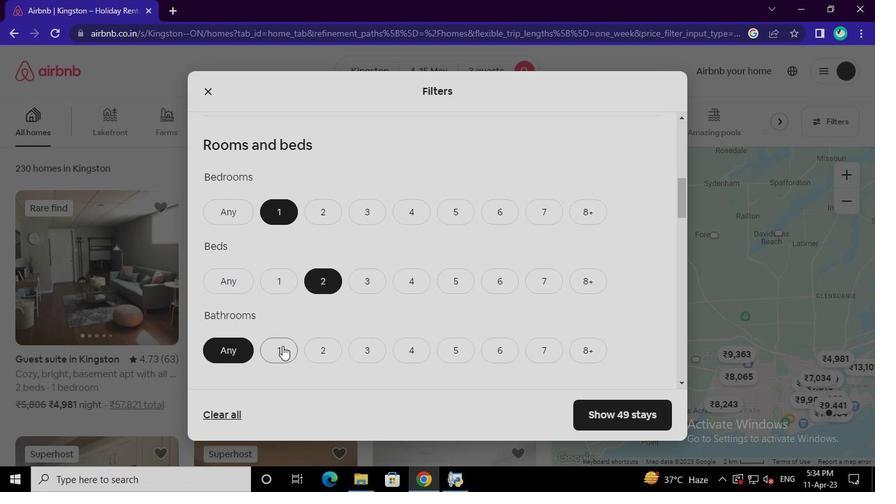 
Action: Mouse pressed left at (280, 353)
Screenshot: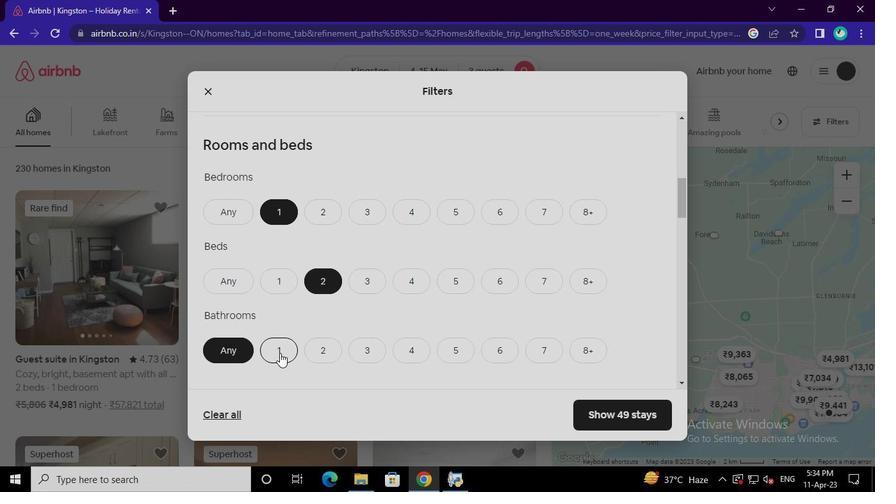 
Action: Mouse moved to (394, 232)
Screenshot: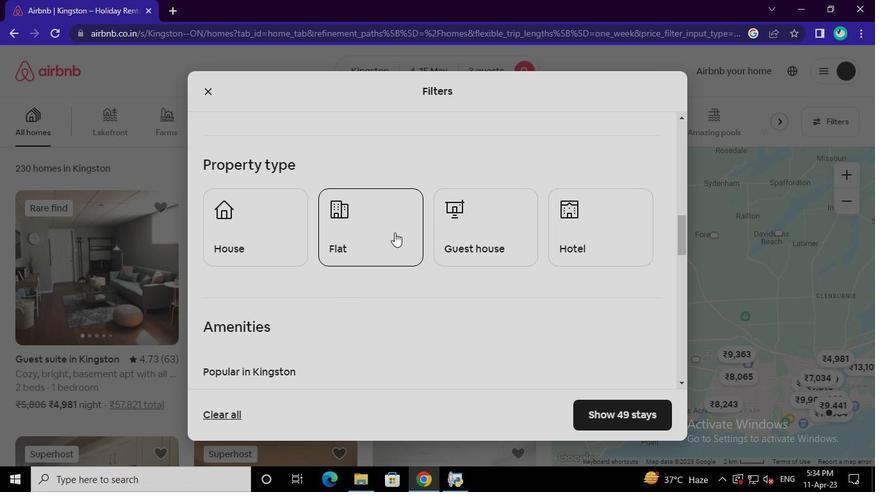 
Action: Mouse pressed left at (394, 232)
Screenshot: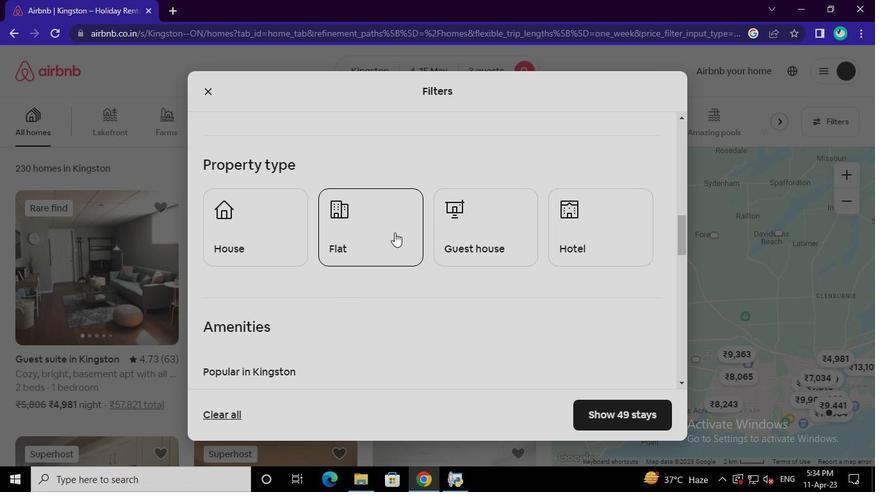 
Action: Mouse moved to (250, 296)
Screenshot: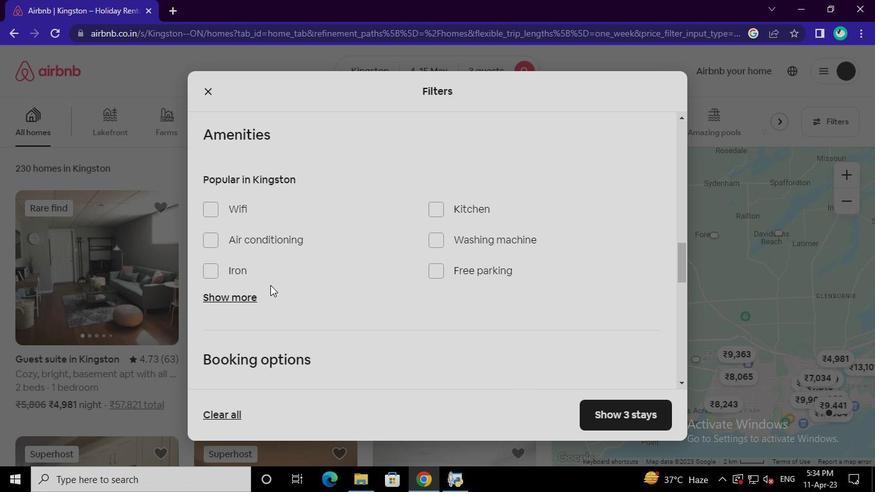 
Action: Mouse pressed left at (250, 296)
Screenshot: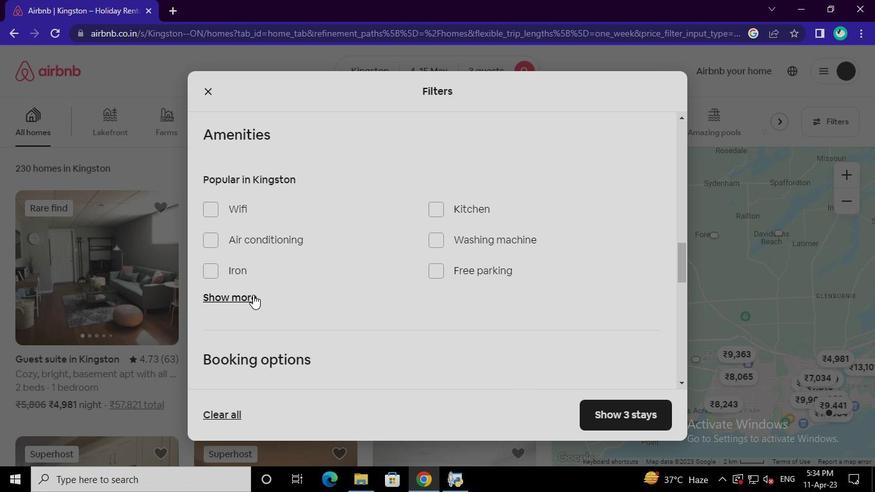 
Action: Mouse moved to (218, 210)
Screenshot: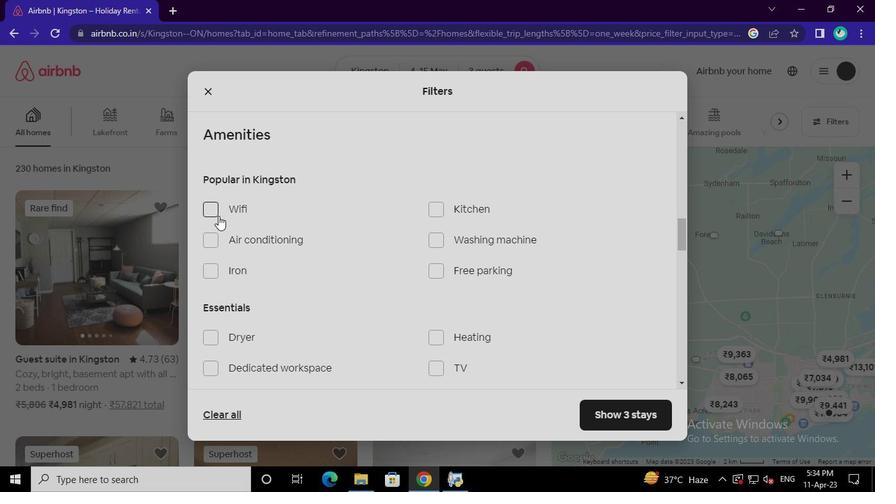 
Action: Mouse pressed left at (218, 210)
Screenshot: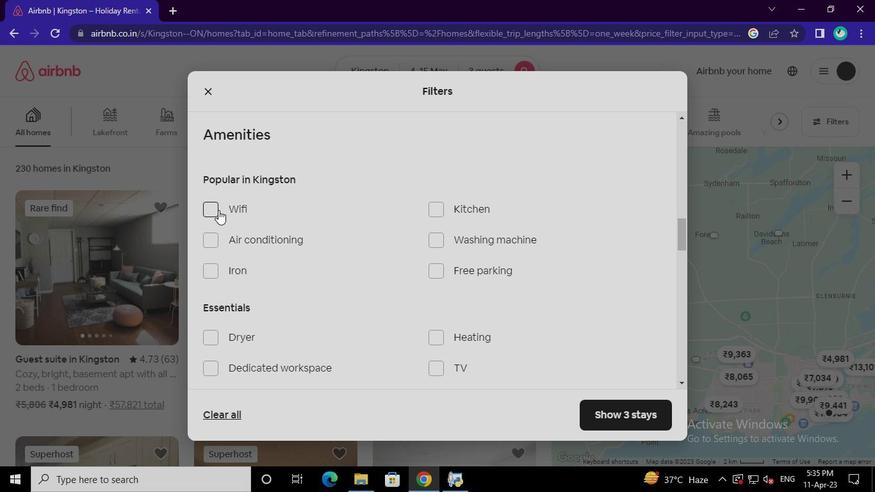 
Action: Mouse moved to (254, 335)
Screenshot: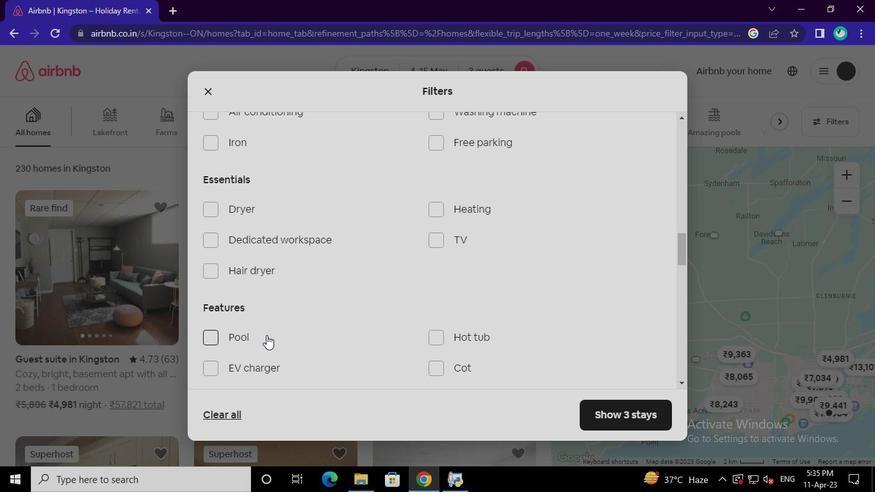 
Action: Mouse pressed left at (254, 335)
Screenshot: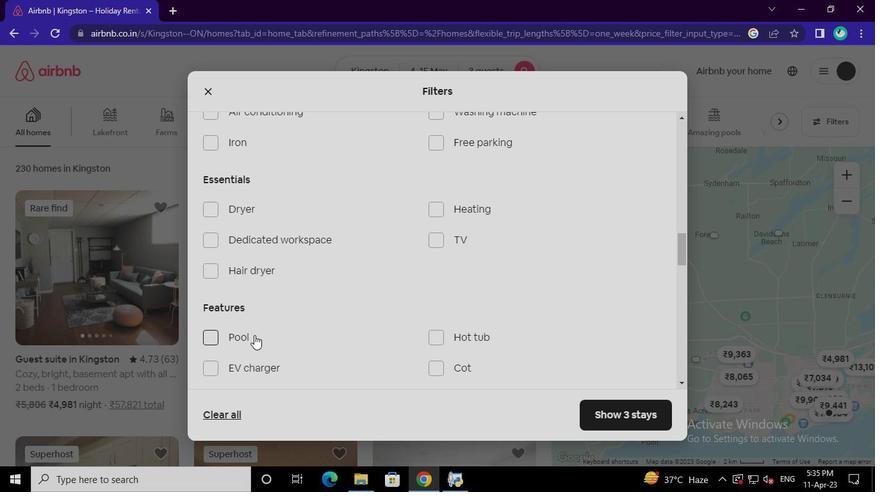 
Action: Mouse moved to (261, 235)
Screenshot: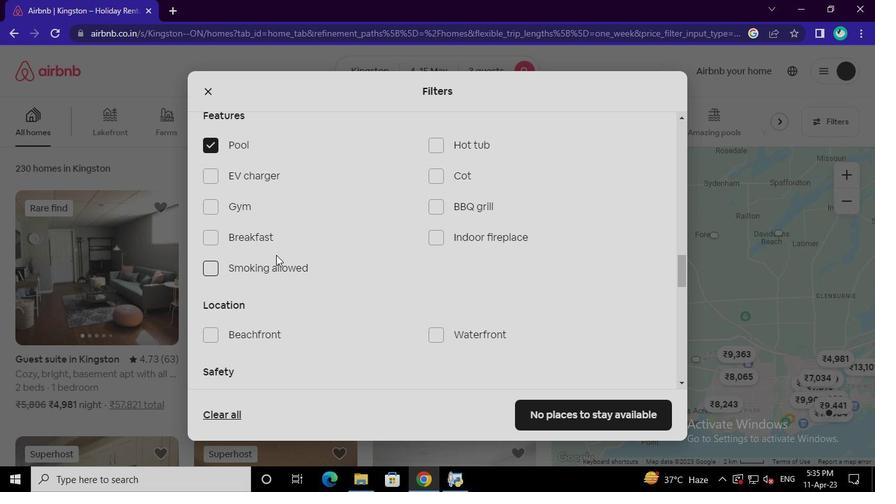 
Action: Mouse pressed left at (261, 235)
Screenshot: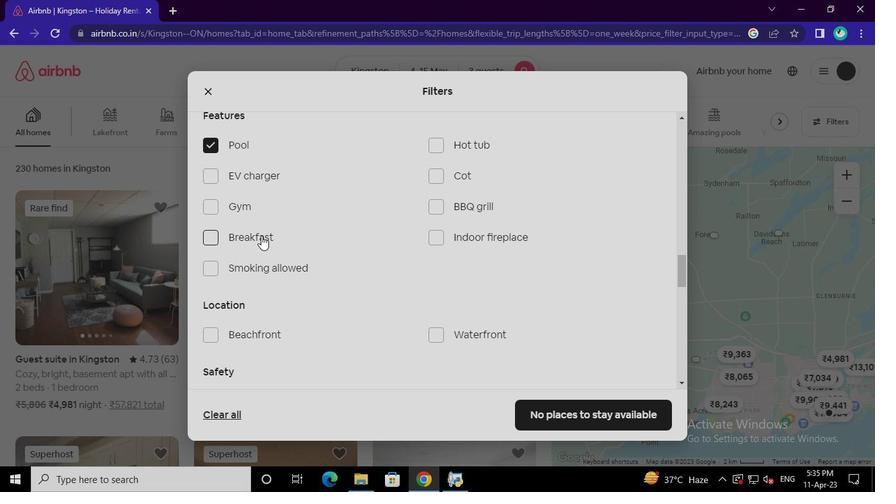 
Action: Mouse moved to (640, 320)
Screenshot: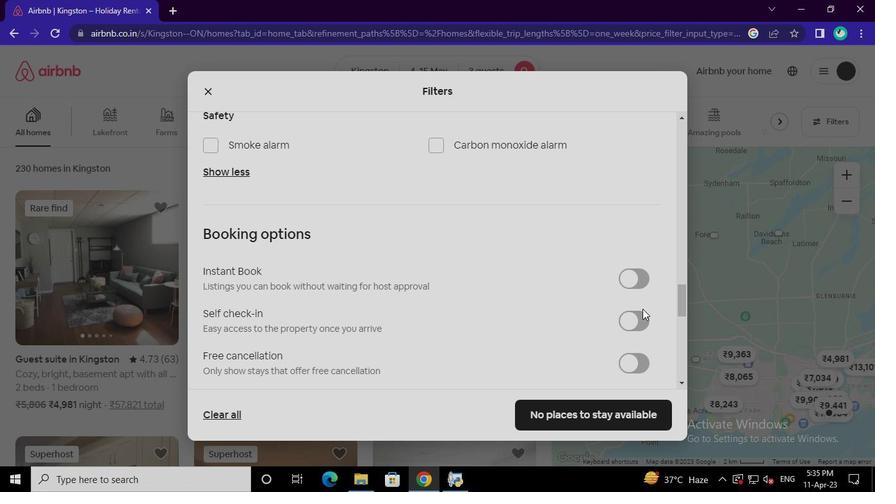 
Action: Mouse pressed left at (640, 320)
Screenshot: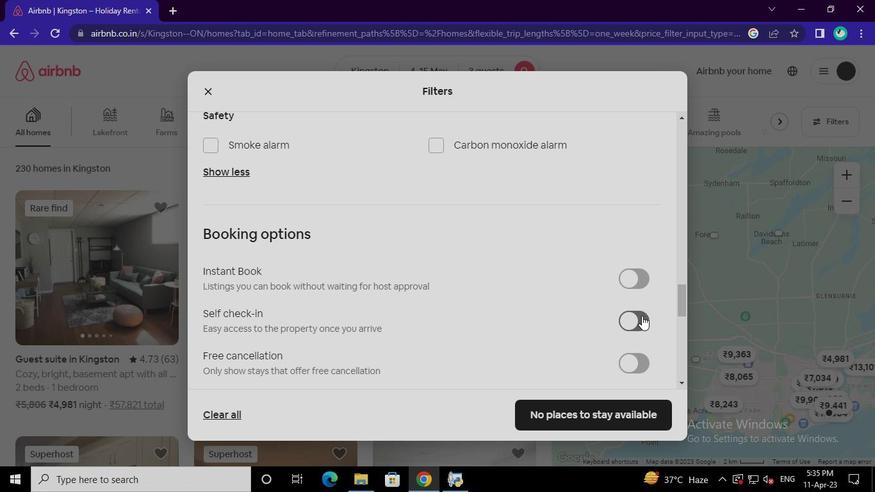 
Action: Mouse moved to (266, 298)
Screenshot: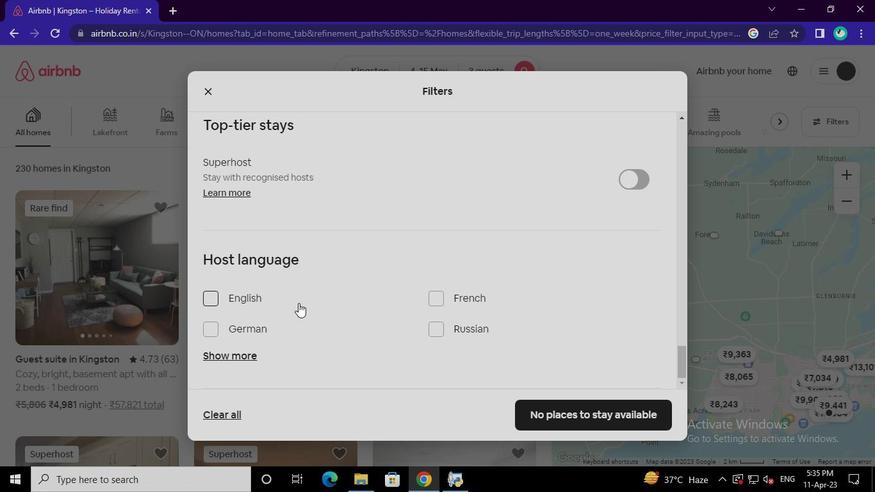 
Action: Mouse pressed left at (266, 298)
Screenshot: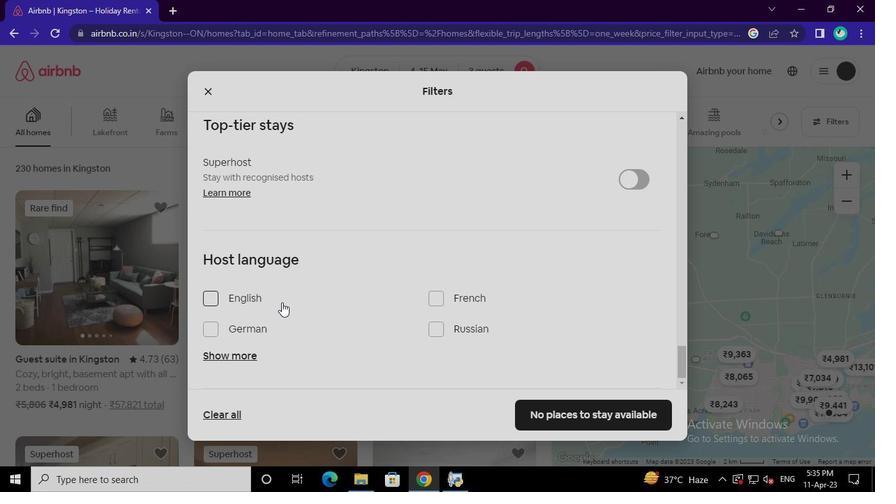 
Action: Mouse moved to (568, 413)
Screenshot: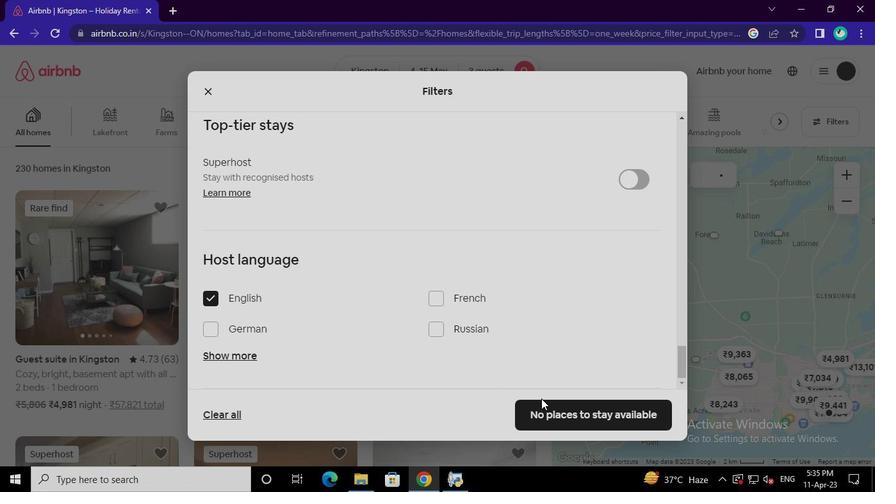 
Action: Mouse pressed left at (568, 413)
Screenshot: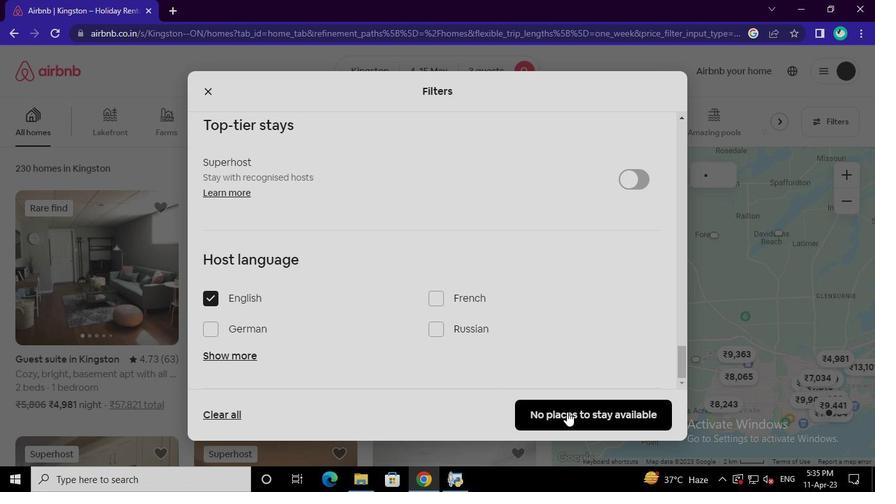 
Action: Mouse moved to (457, 491)
Screenshot: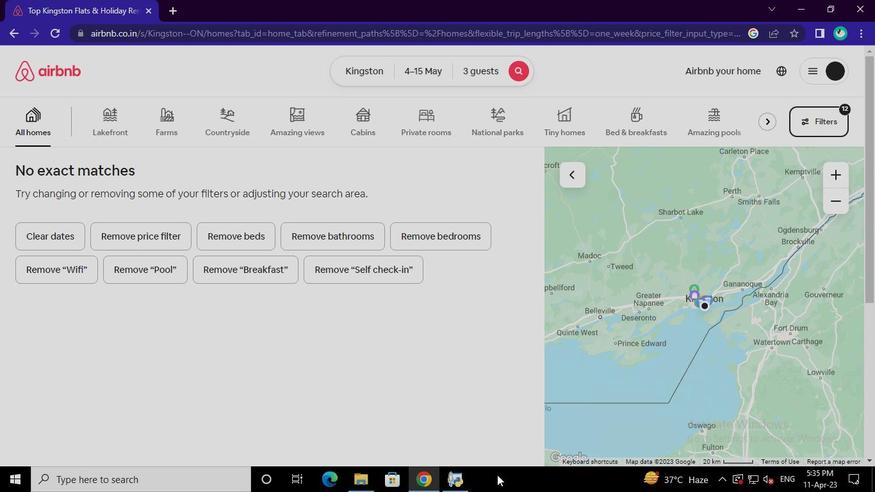 
Action: Mouse pressed left at (457, 491)
Screenshot: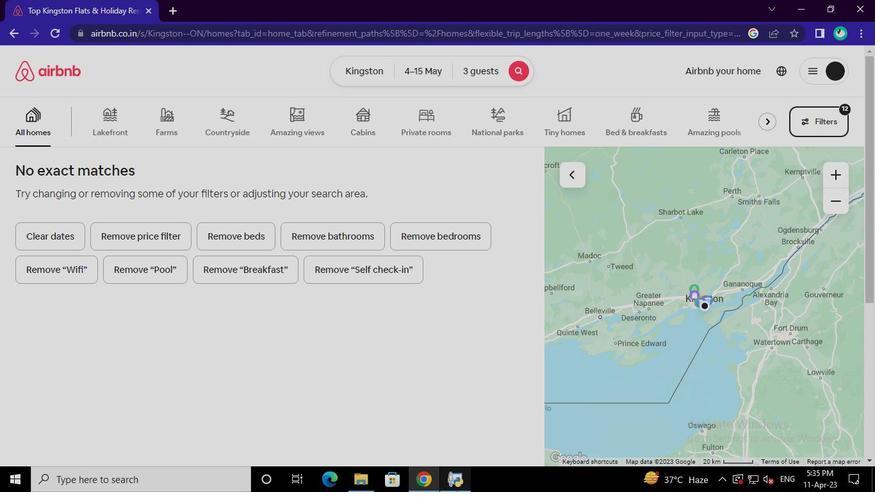 
Action: Mouse moved to (710, 110)
Screenshot: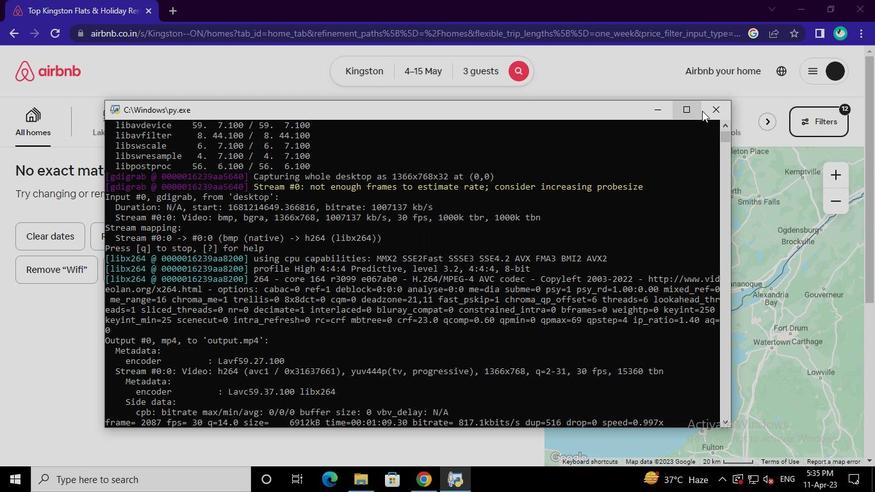
Action: Mouse pressed left at (710, 110)
Screenshot: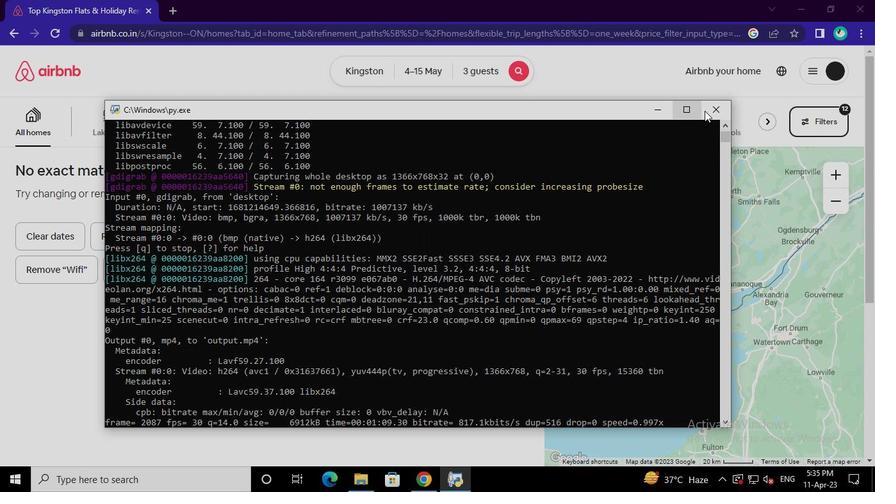 
